 Task: In the Company 'caltech.edu', Create email and send with subject: 'We're Thrilled to Welcome You ', and with mail content 'Greetings,_x000D_
Introducing a visionary approach that will reshape the landscape of your industry. Join us and be part of the future of success!_x000D_
Kind Regards', attach the document: Terms_and_conditions.doc and insert image: visitingcard.jpg. Below Kind Regards, write Behance and insert the URL: www.behance.net. Mark checkbox to create task to follow up : In 2 weeks.  Enter or choose an email address of recipient's from company's contact and send.. Logged in from softage.1@softage.net
Action: Mouse moved to (93, 56)
Screenshot: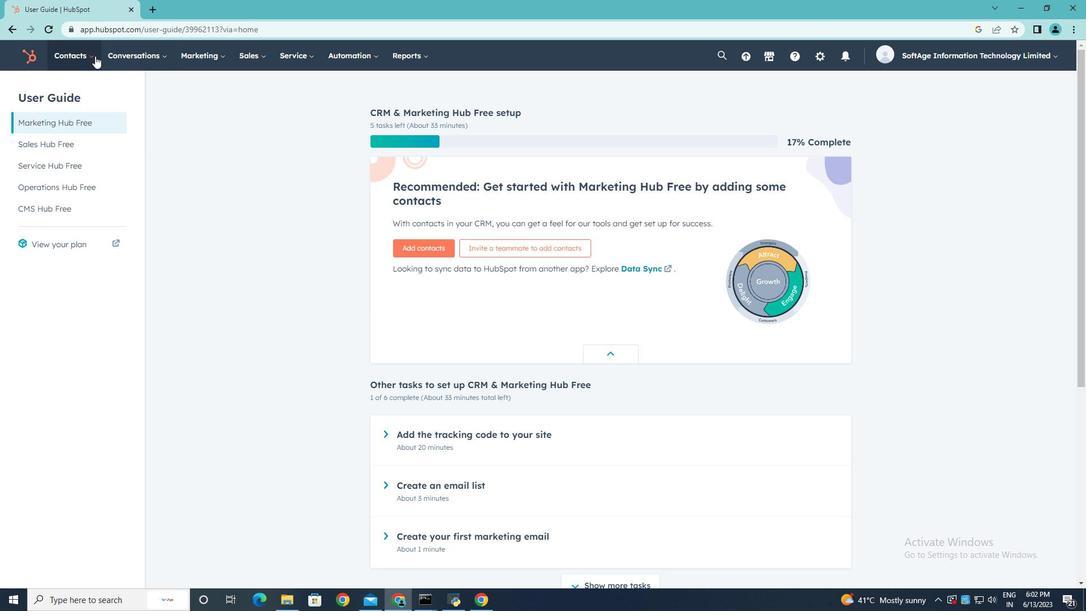 
Action: Mouse pressed left at (93, 56)
Screenshot: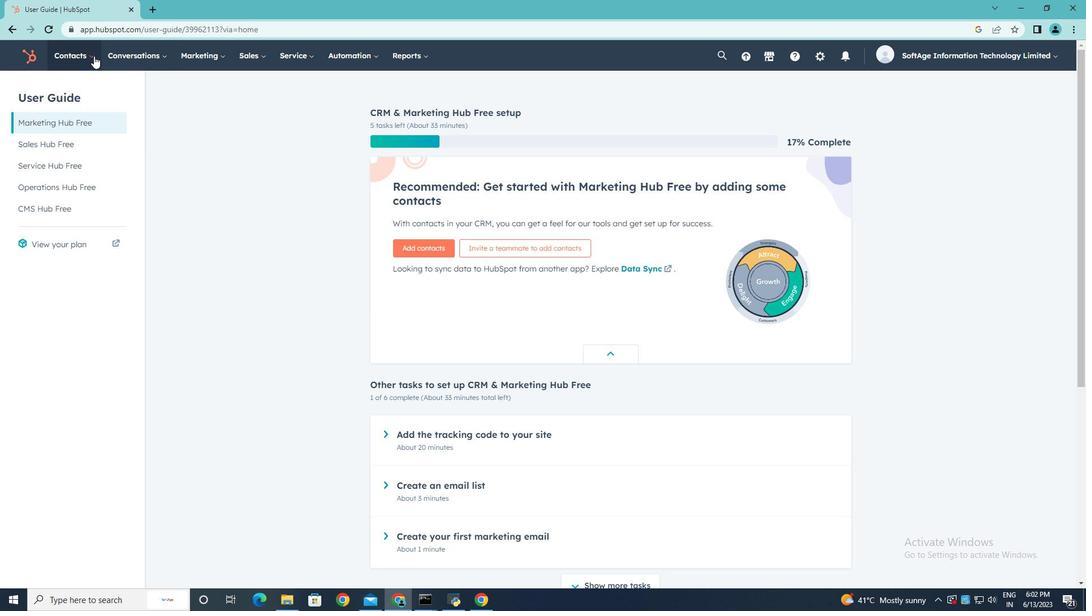 
Action: Mouse moved to (82, 110)
Screenshot: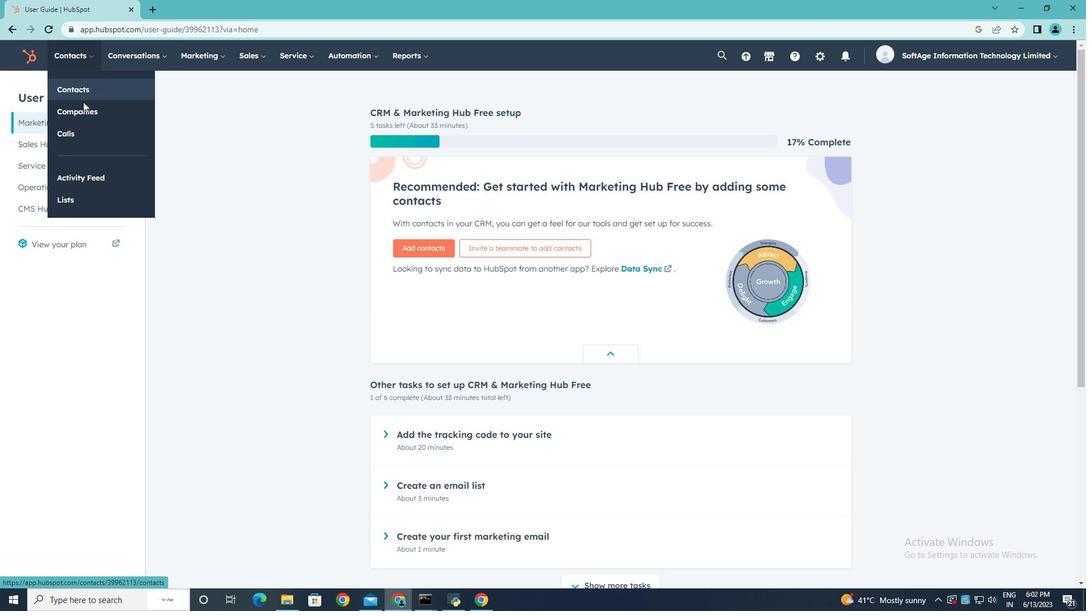 
Action: Mouse pressed left at (82, 110)
Screenshot: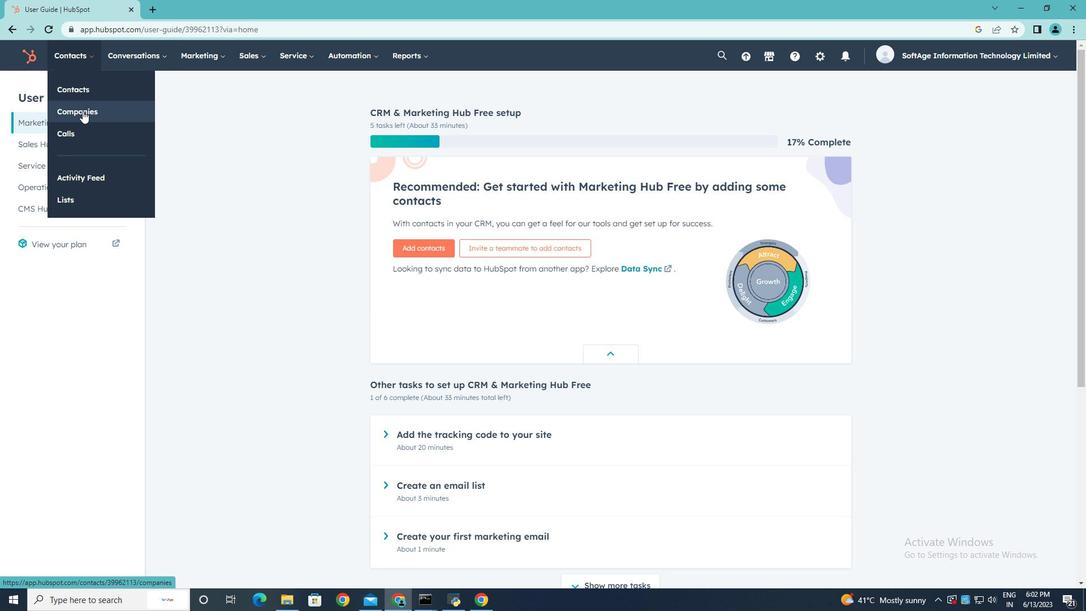 
Action: Mouse moved to (81, 186)
Screenshot: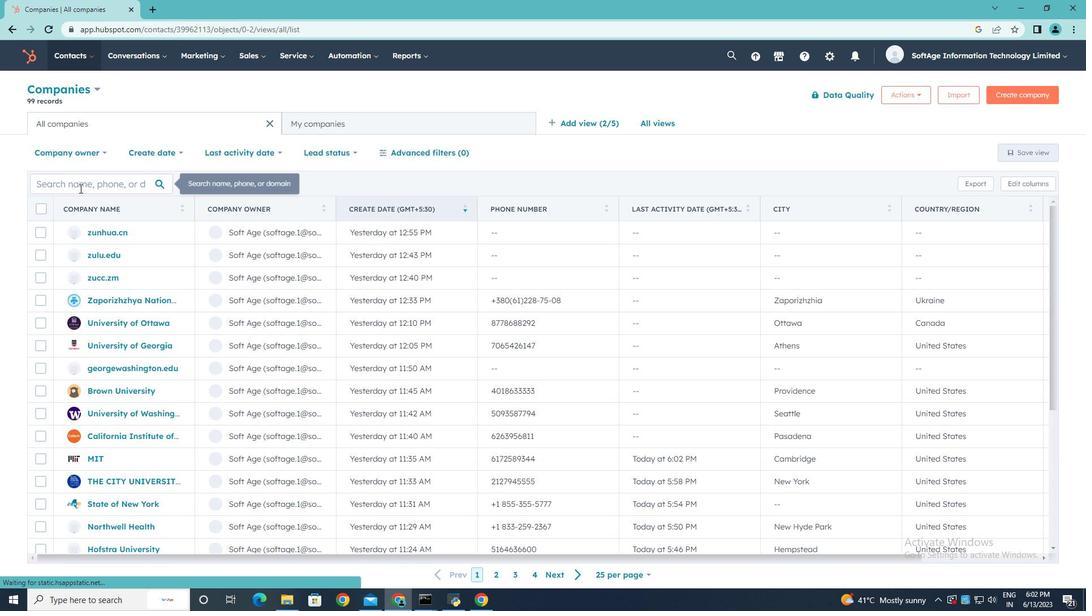 
Action: Mouse pressed left at (81, 186)
Screenshot: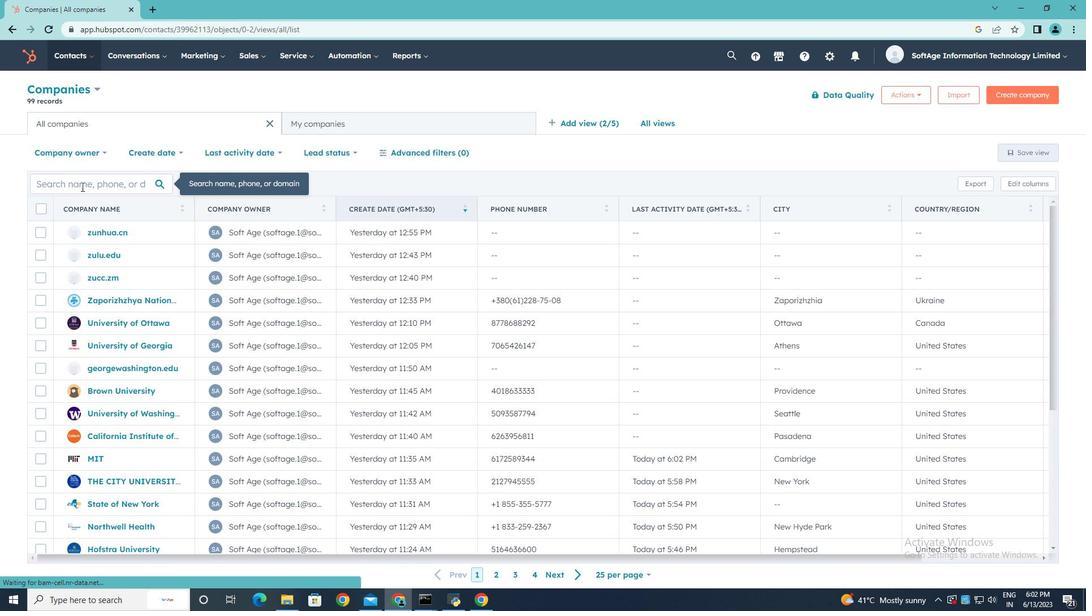 
Action: Key pressed <Key.shift><Key.shift><Key.shift><Key.shift><Key.shift><Key.shift><Key.shift><Key.shift>
Screenshot: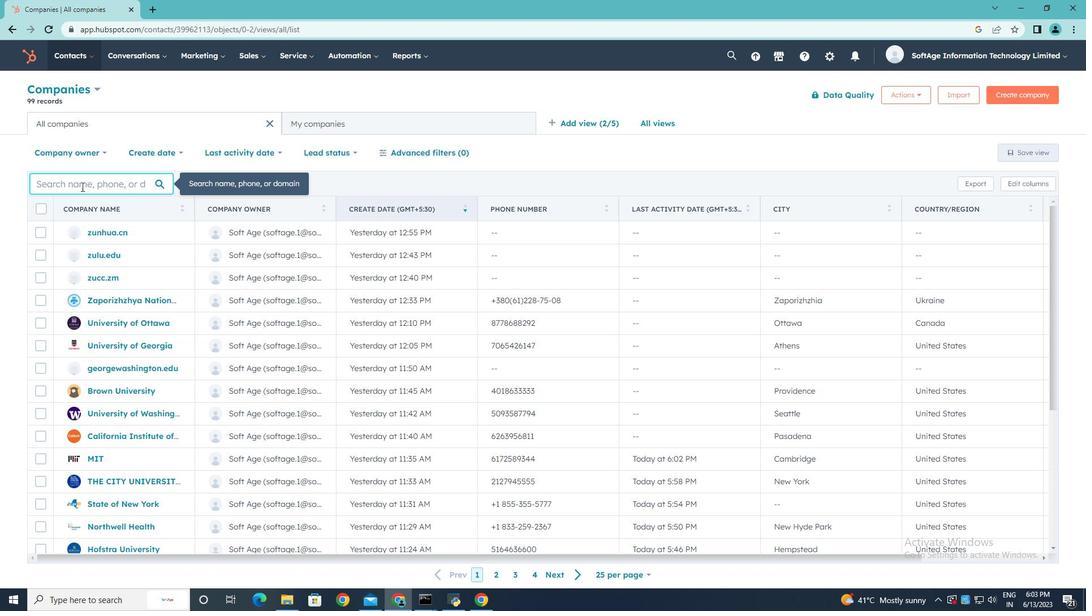 
Action: Mouse moved to (81, 186)
Screenshot: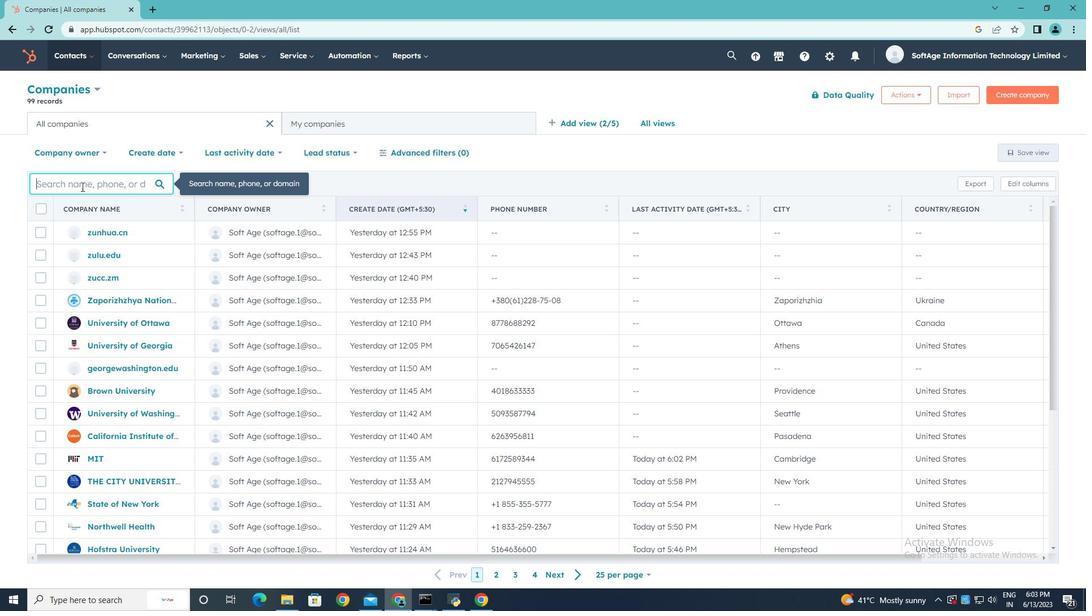 
Action: Key pressed caltech.edu
Screenshot: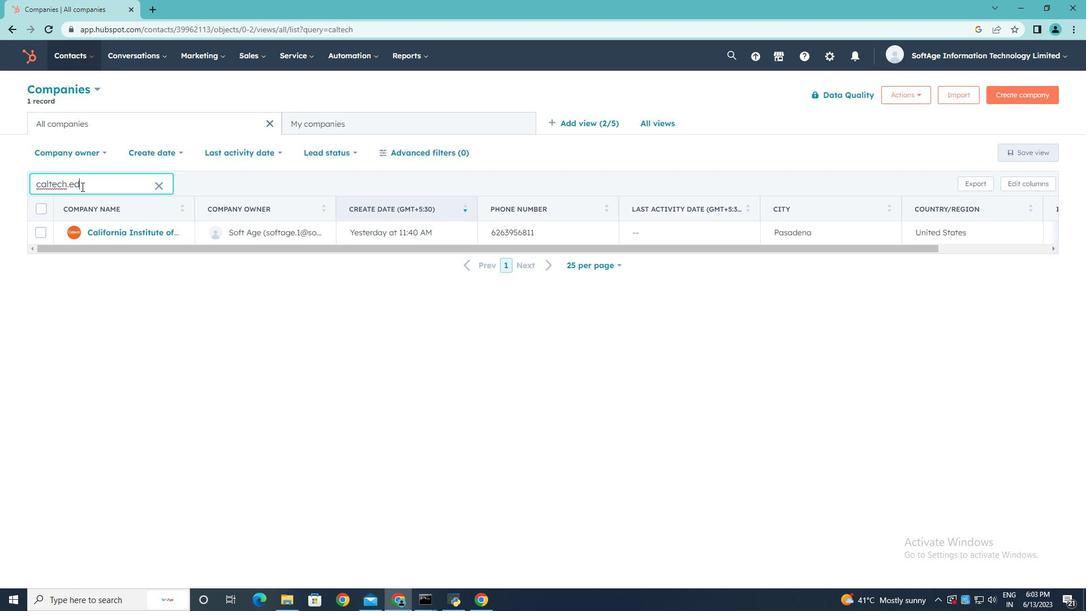 
Action: Mouse moved to (109, 229)
Screenshot: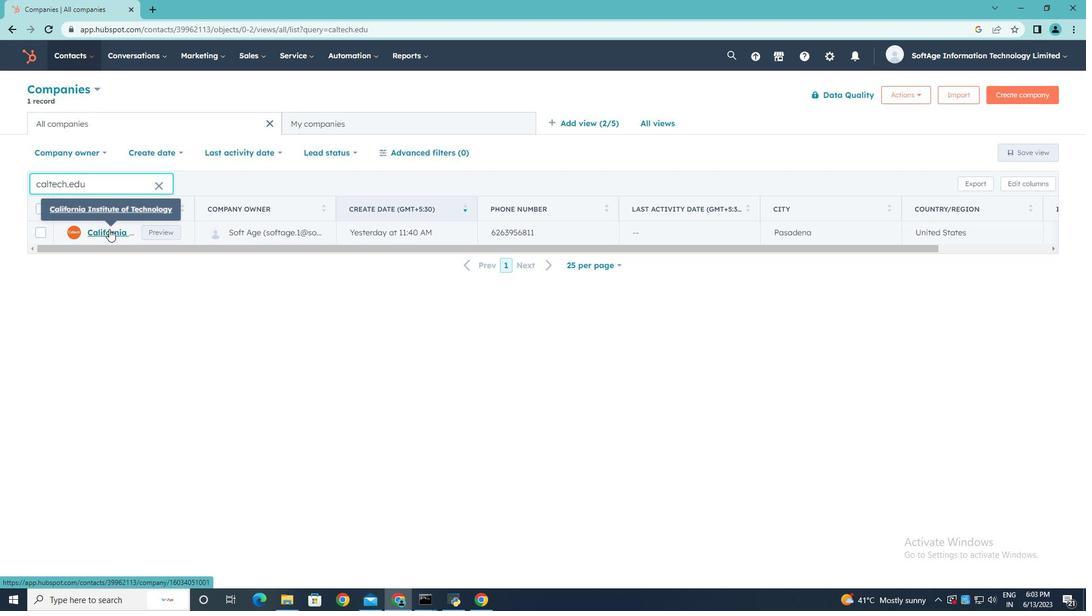 
Action: Mouse pressed left at (109, 229)
Screenshot: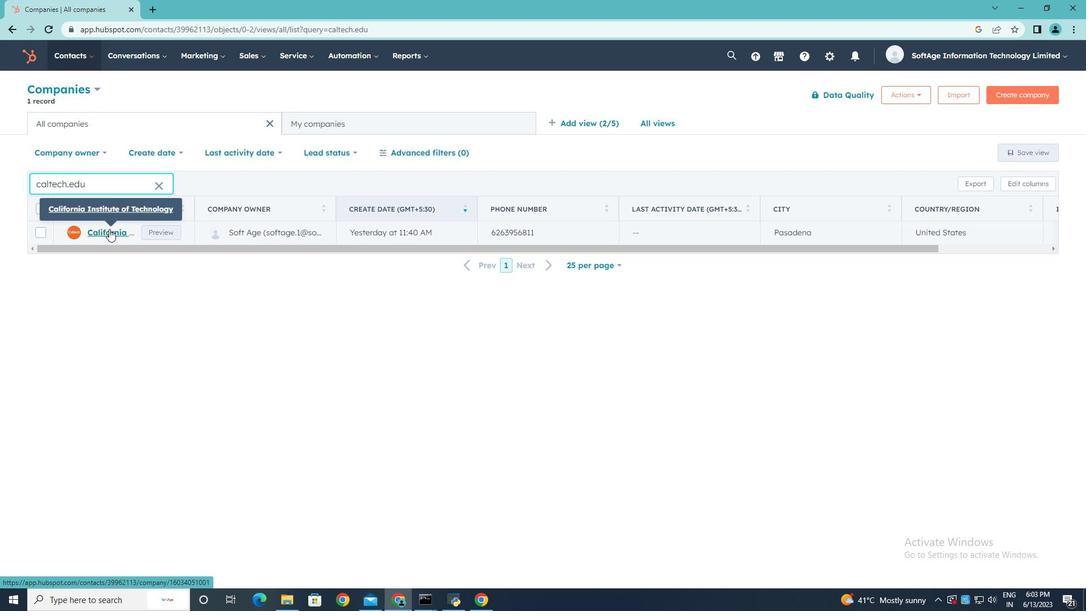 
Action: Mouse moved to (73, 195)
Screenshot: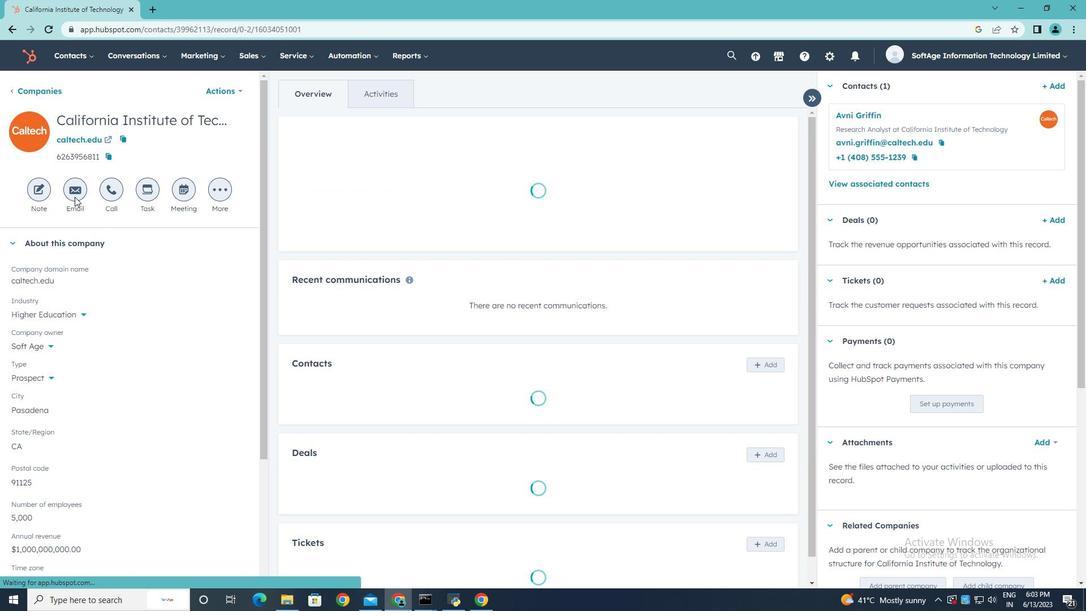 
Action: Mouse pressed left at (73, 195)
Screenshot: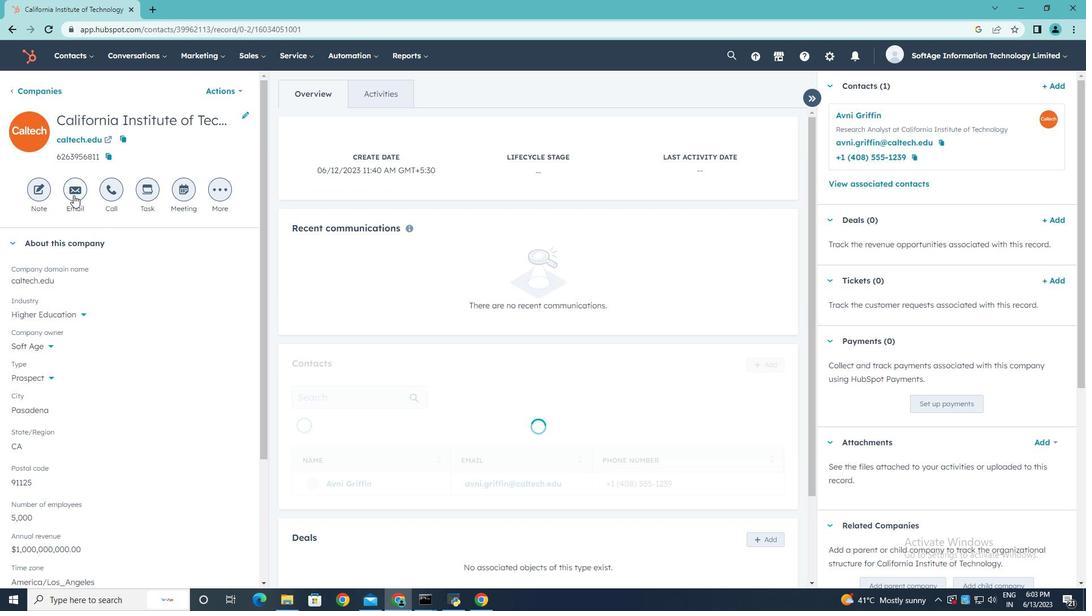 
Action: Mouse moved to (681, 380)
Screenshot: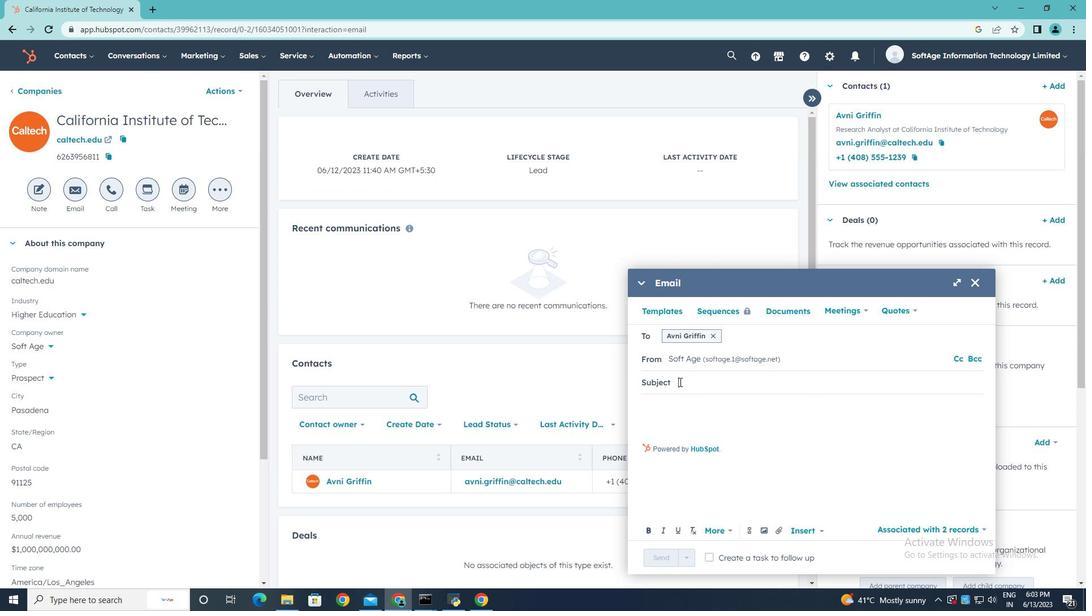 
Action: Mouse pressed left at (681, 380)
Screenshot: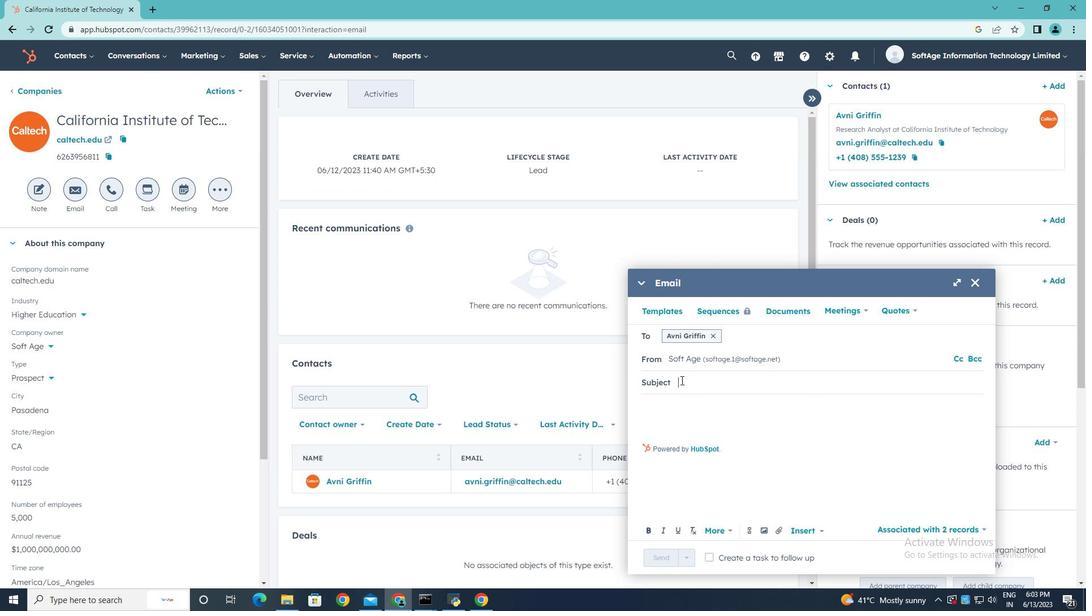 
Action: Key pressed <Key.shift>We'e<Key.backspace>re<Key.space><Key.shift>Thrilled<Key.space>to<Key.space><Key.shift>Welcome<Key.space><Key.shift><Key.shift><Key.shift>T<Key.backspace>You
Screenshot: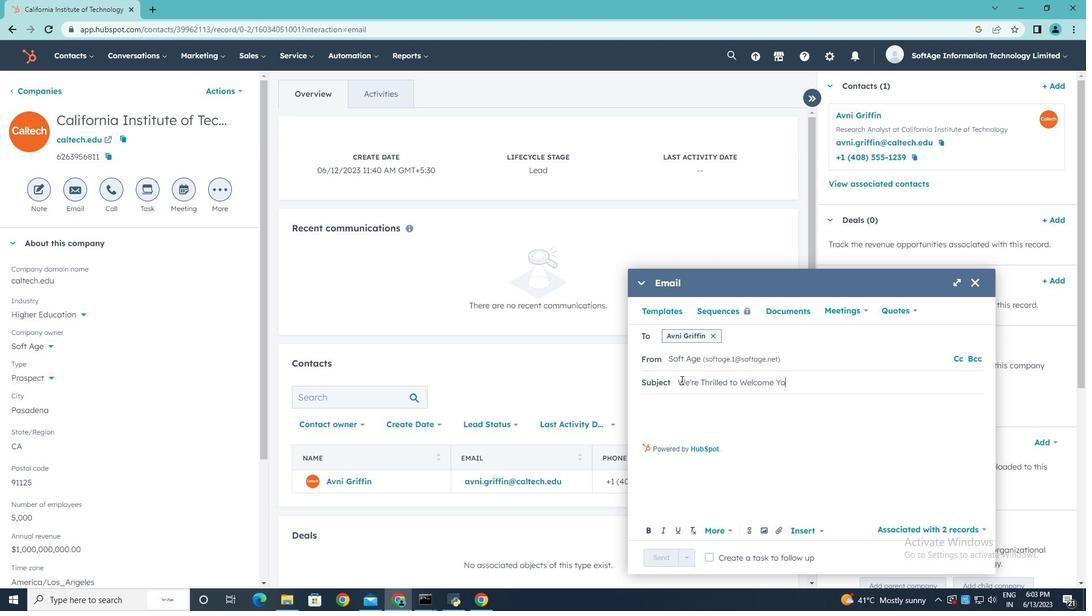 
Action: Mouse moved to (674, 401)
Screenshot: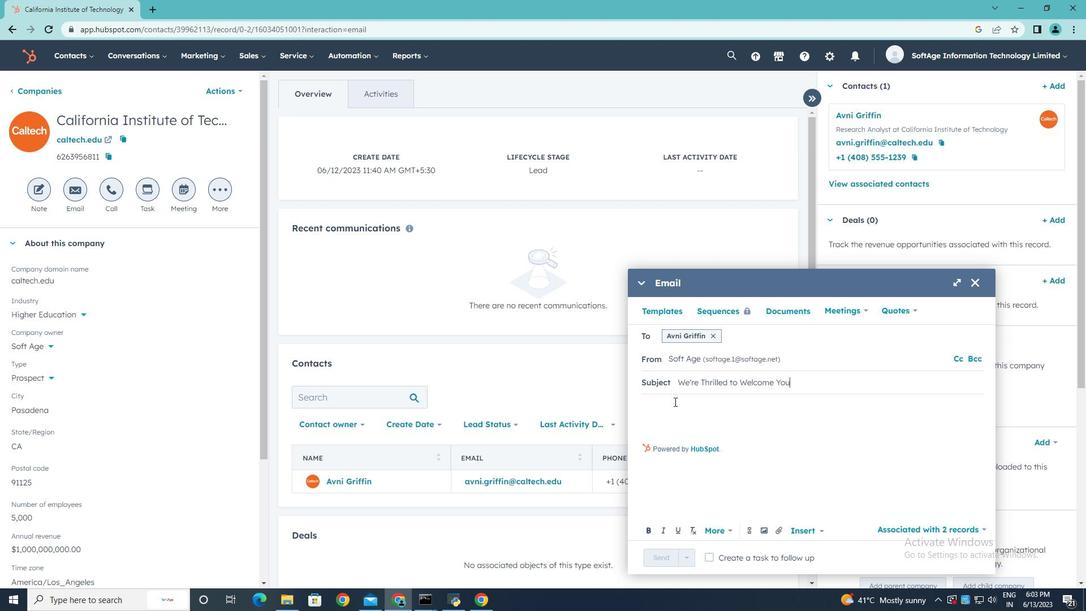 
Action: Mouse pressed left at (674, 401)
Screenshot: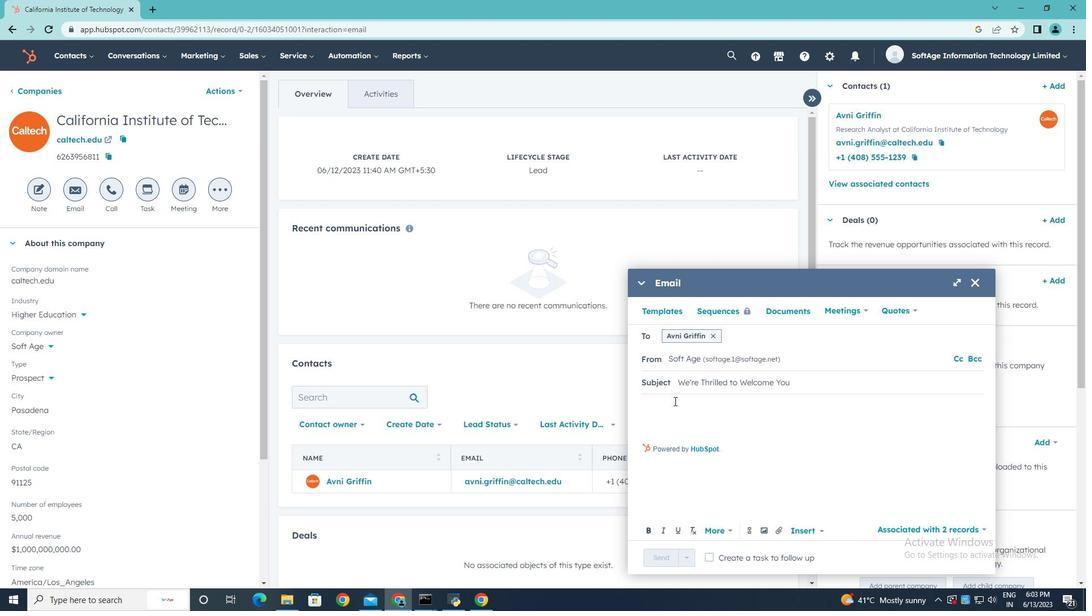 
Action: Key pressed <Key.shift><Key.shift><Key.shift><Key.shift><Key.shift>Introducing<Key.space>a<Key.space><Key.shift><Key.shift><Key.shift>visionary<Key.space>appo<Key.backspace>roach<Key.space>thayt<Key.backspace><Key.backspace>t<Key.space>will<Key.space>reshape<Key.space>the<Key.space>landscape<Key.space>of<Key.space>your<Key.space>industre<Key.backspace><Key.backspace>ry.<Key.space><Key.shift><Key.shift><Key.shift><Key.shift>Join<Key.space>us<Key.space>and<Key.space>be<Key.space>part<Key.space>of<Key.space>the<Key.space>future<Key.space>of<Key.space>success<Key.shift>!
Screenshot: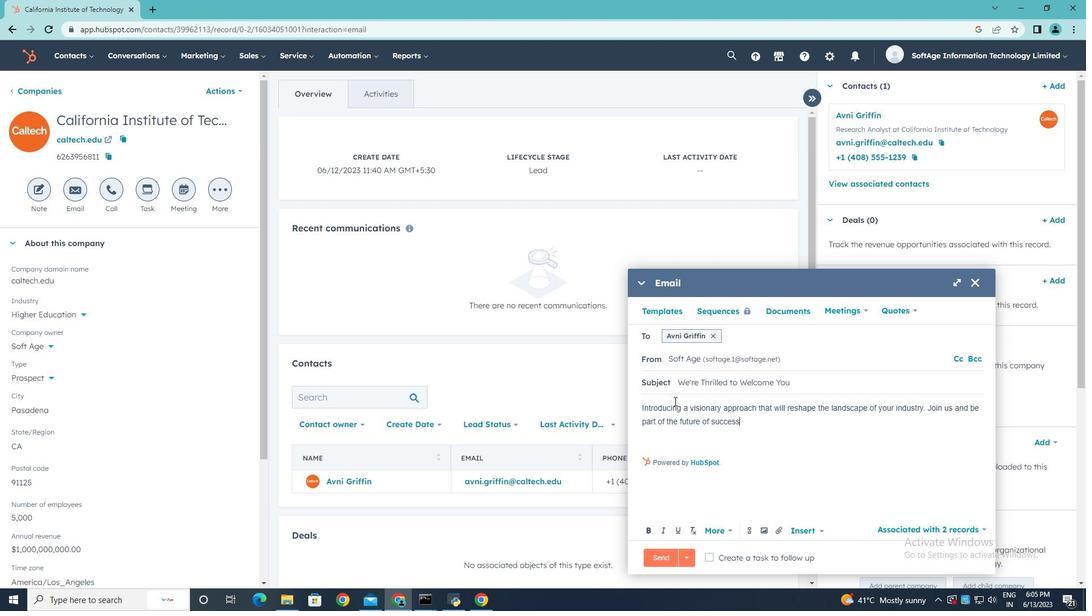 
Action: Mouse moved to (659, 435)
Screenshot: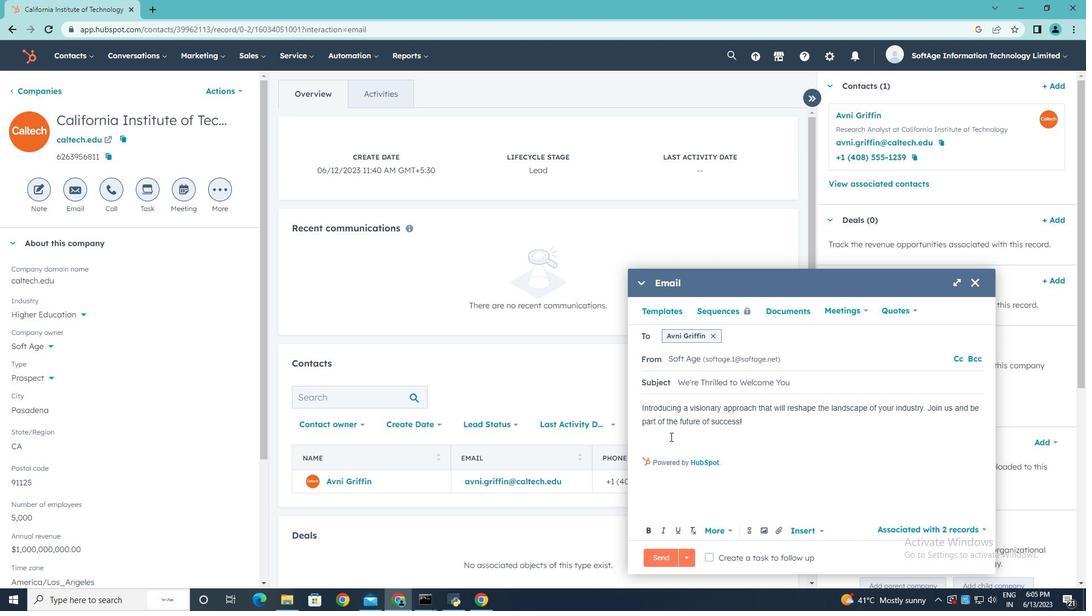 
Action: Mouse pressed left at (659, 435)
Screenshot: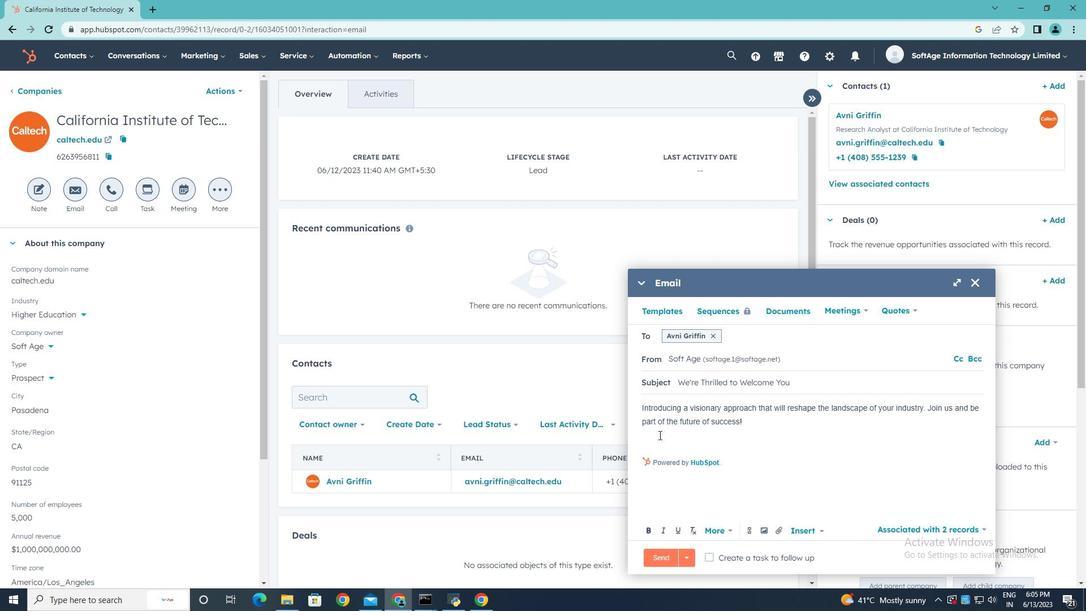 
Action: Key pressed <Key.enter><Key.shift>Kind<Key.space><Key.shift>Regards,
Screenshot: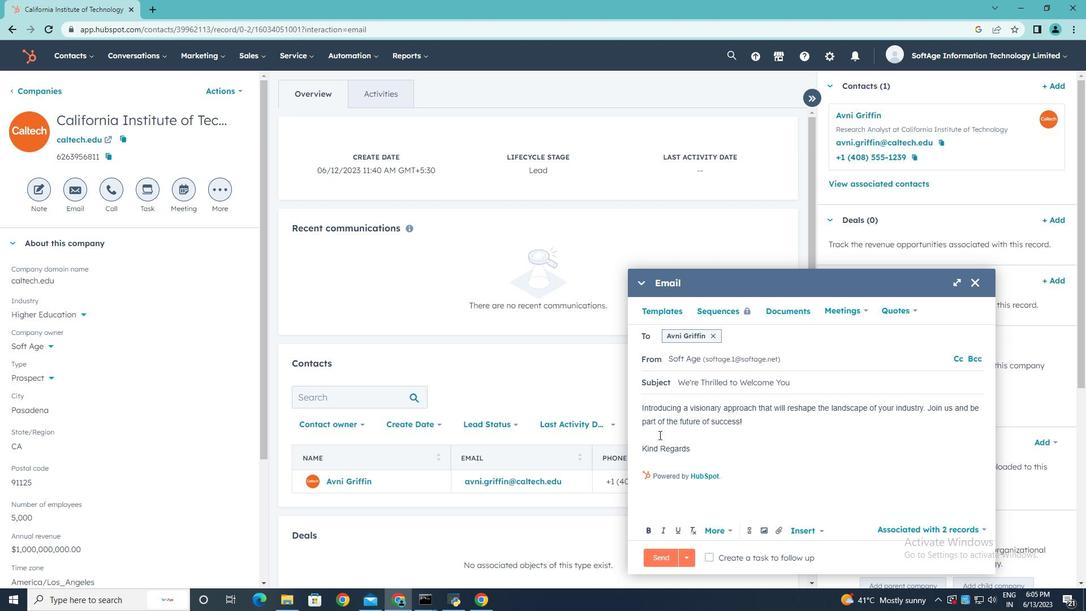 
Action: Mouse moved to (780, 534)
Screenshot: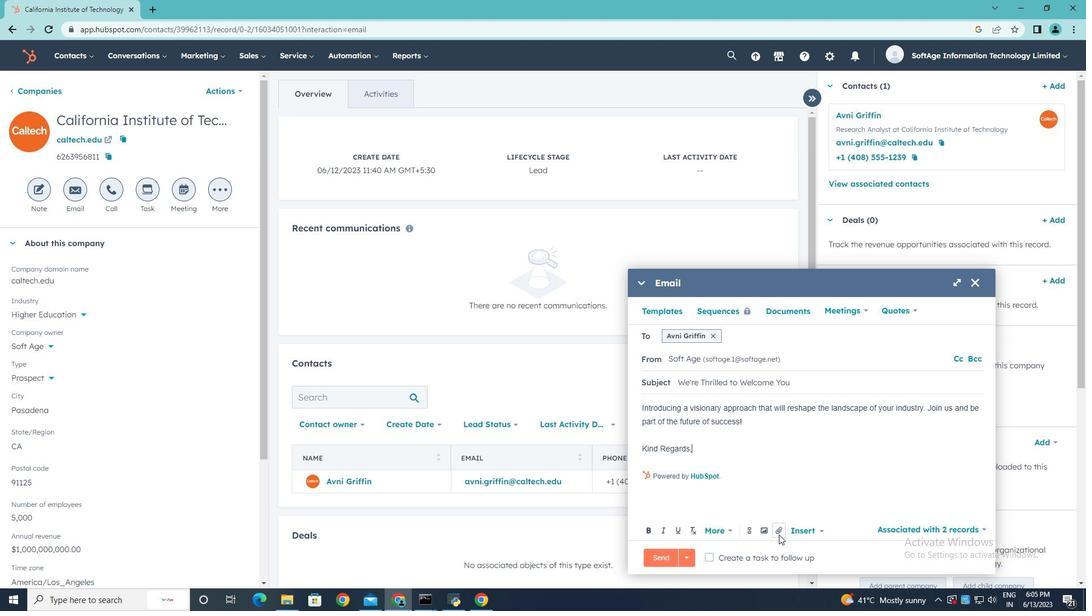 
Action: Mouse pressed left at (780, 534)
Screenshot: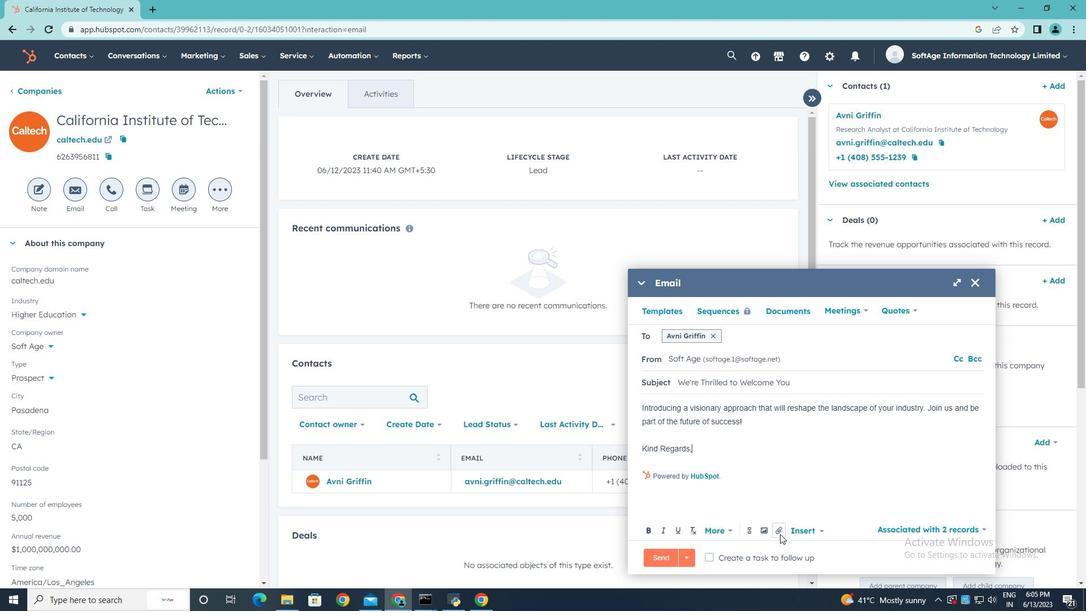
Action: Mouse moved to (807, 503)
Screenshot: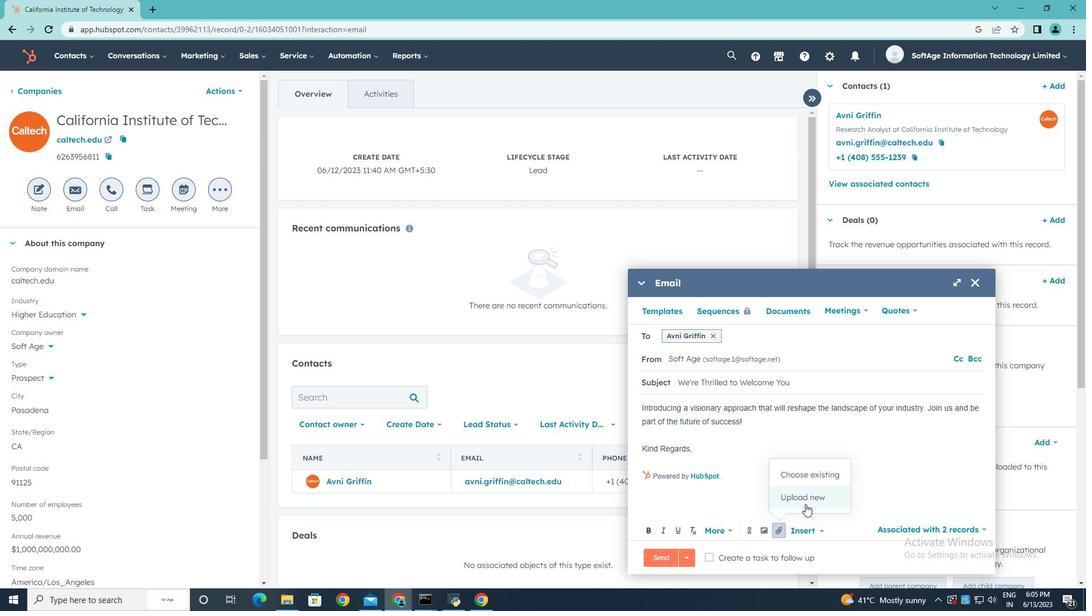 
Action: Mouse pressed left at (807, 503)
Screenshot: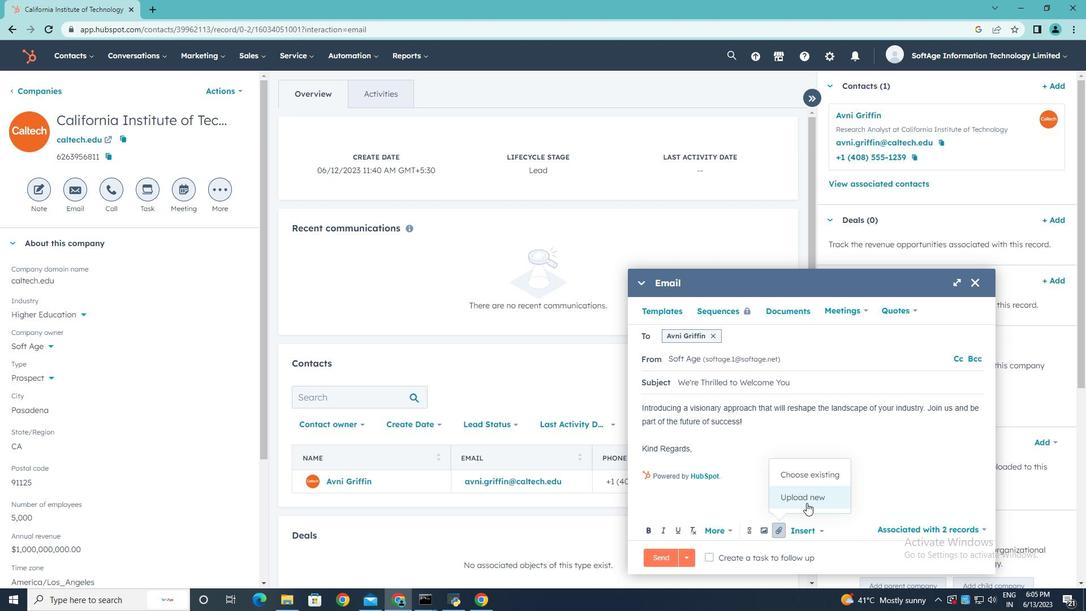 
Action: Mouse moved to (214, 112)
Screenshot: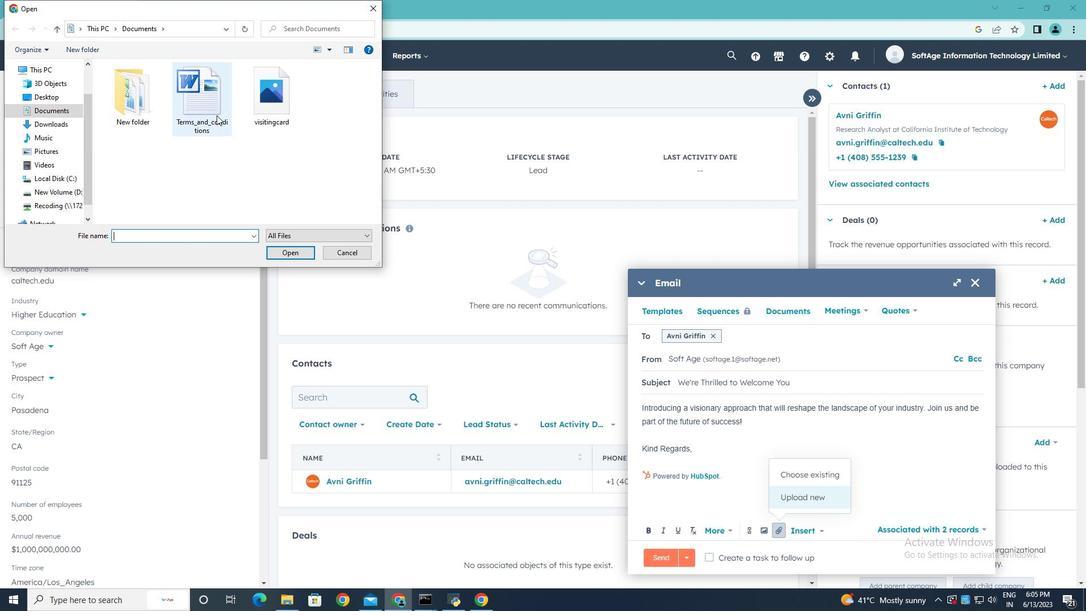 
Action: Mouse pressed left at (214, 112)
Screenshot: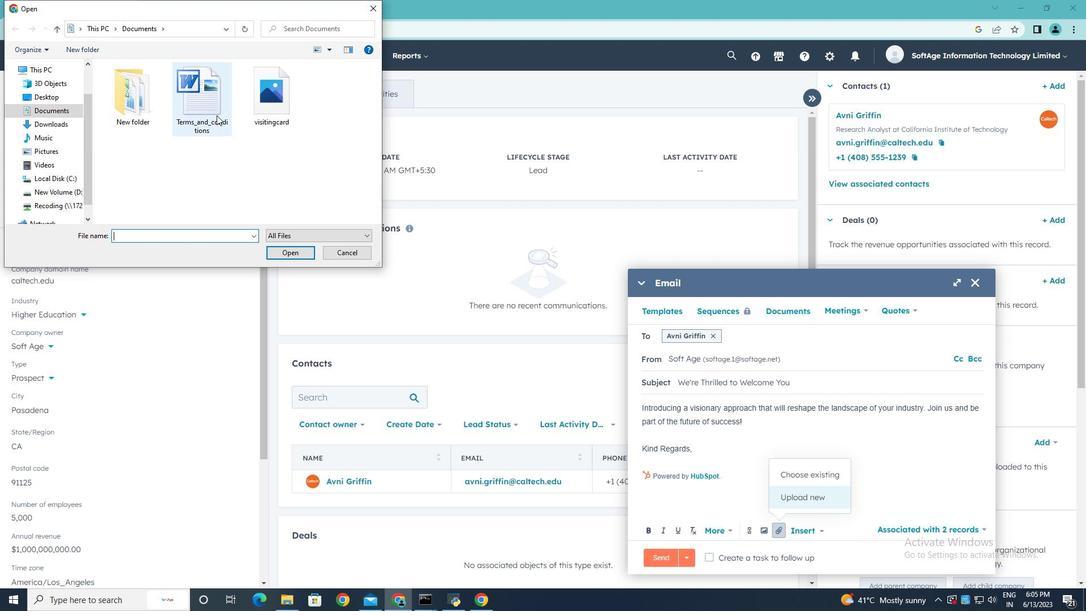 
Action: Mouse moved to (285, 254)
Screenshot: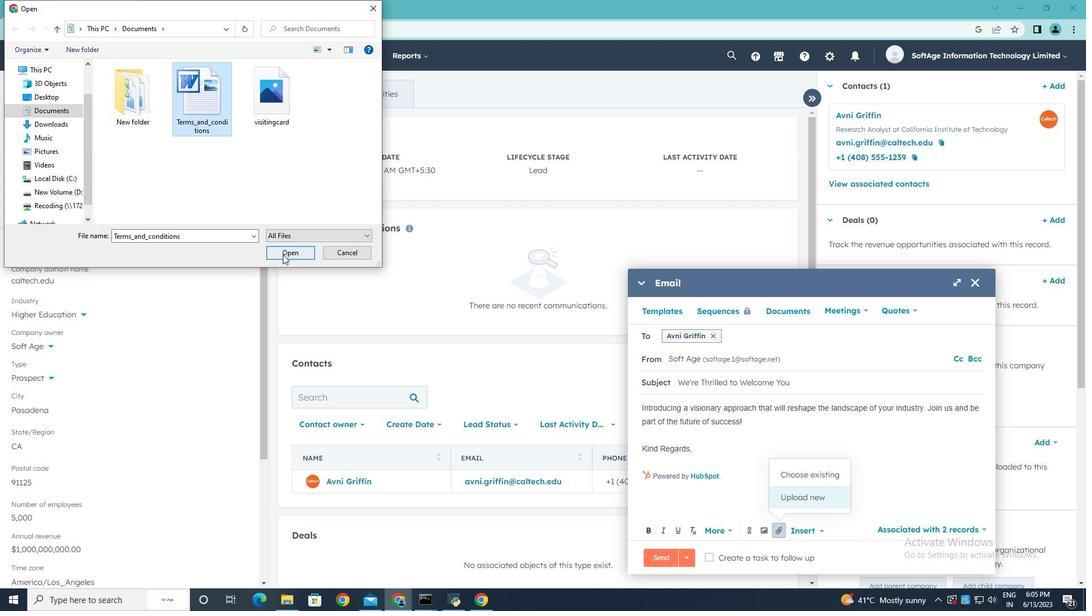 
Action: Mouse pressed left at (285, 254)
Screenshot: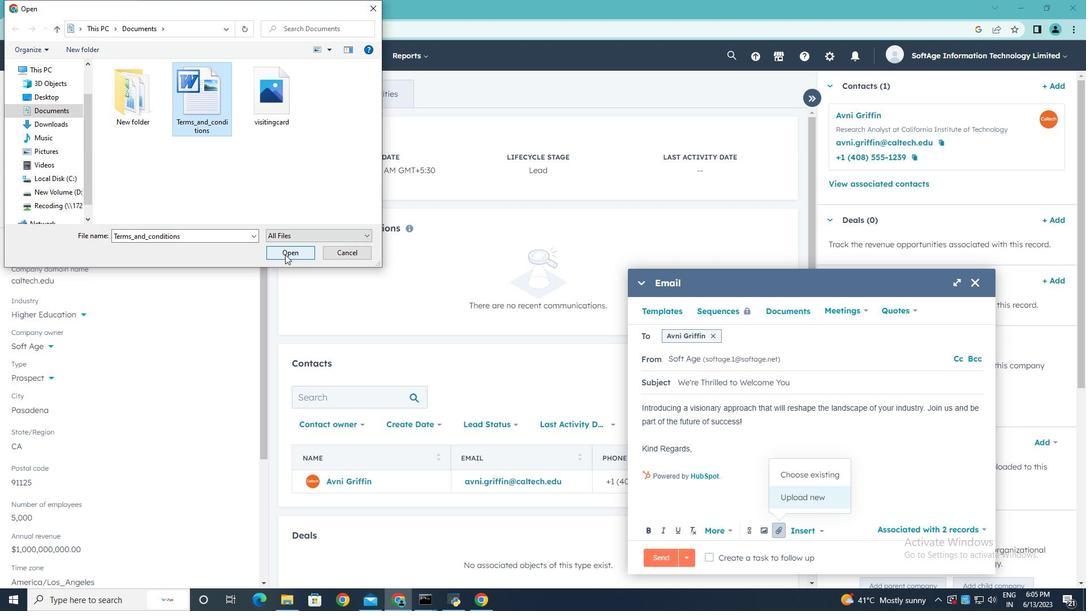 
Action: Mouse moved to (782, 502)
Screenshot: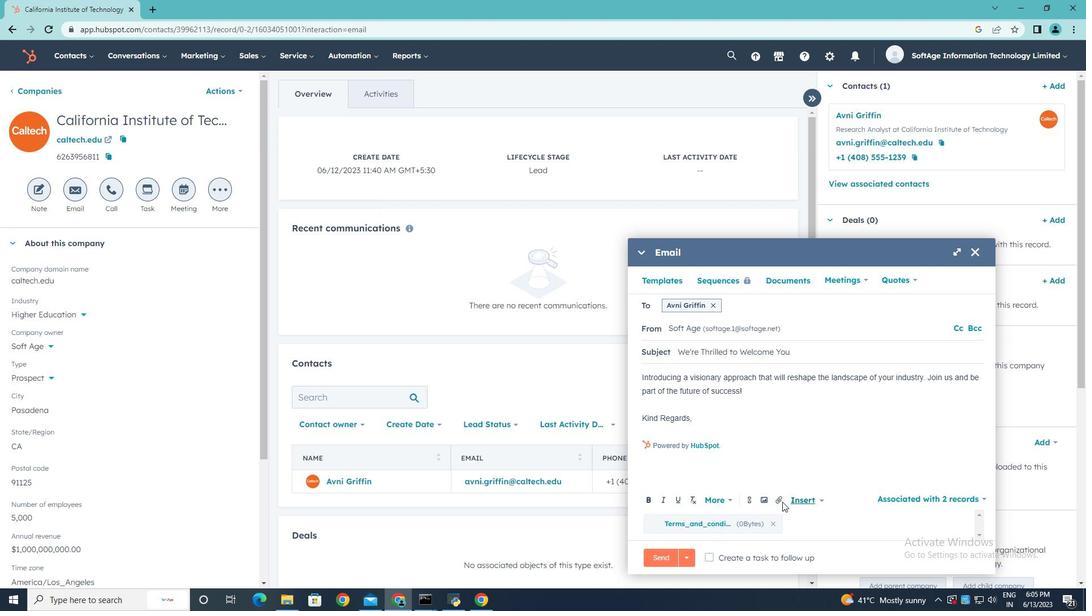 
Action: Mouse pressed left at (782, 502)
Screenshot: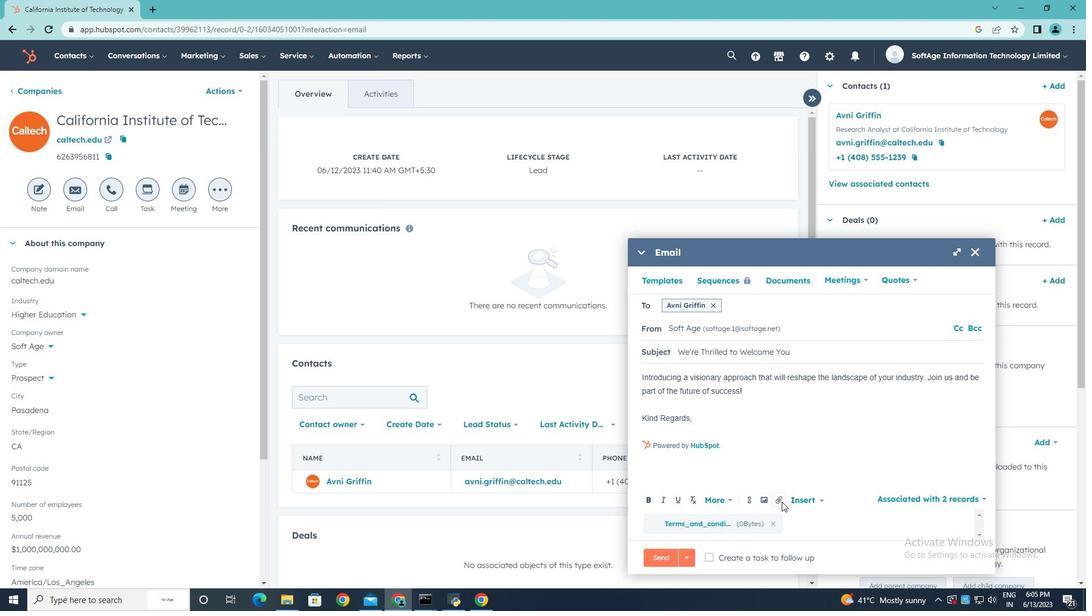 
Action: Mouse moved to (805, 468)
Screenshot: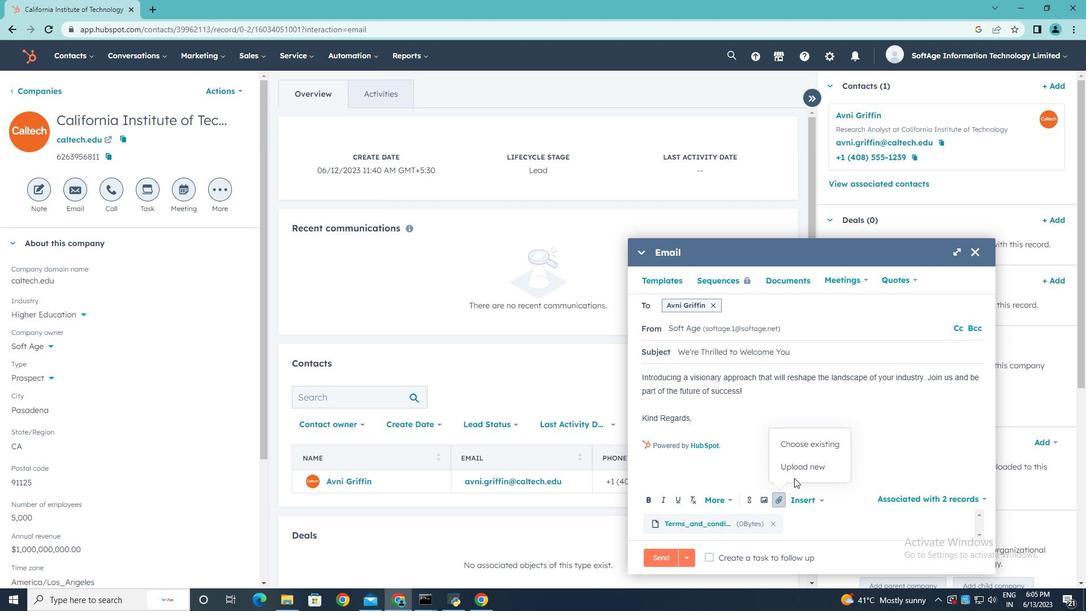 
Action: Mouse pressed left at (805, 468)
Screenshot: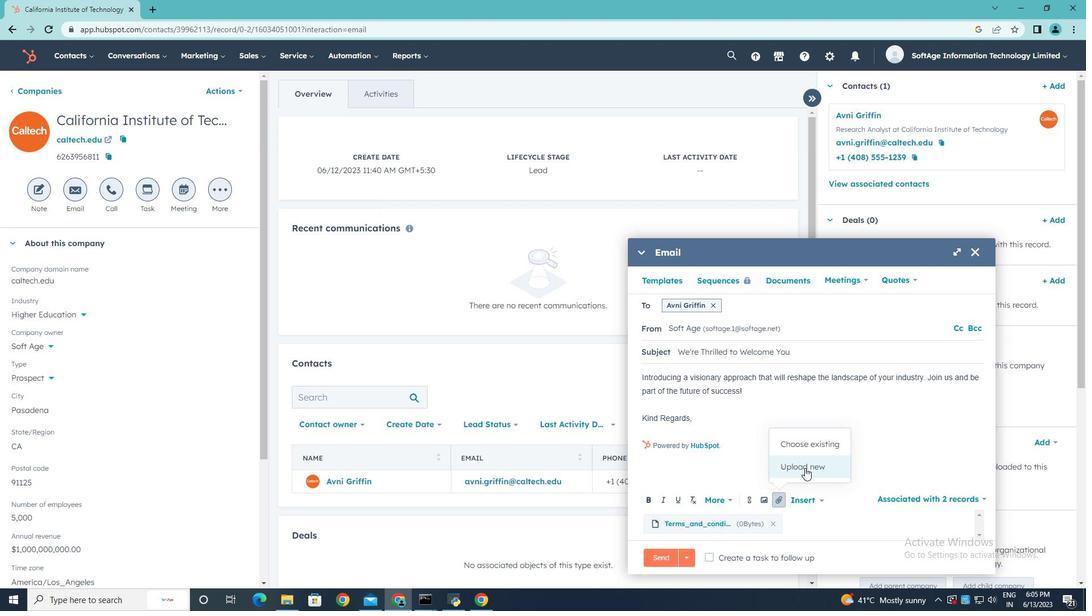 
Action: Mouse moved to (272, 112)
Screenshot: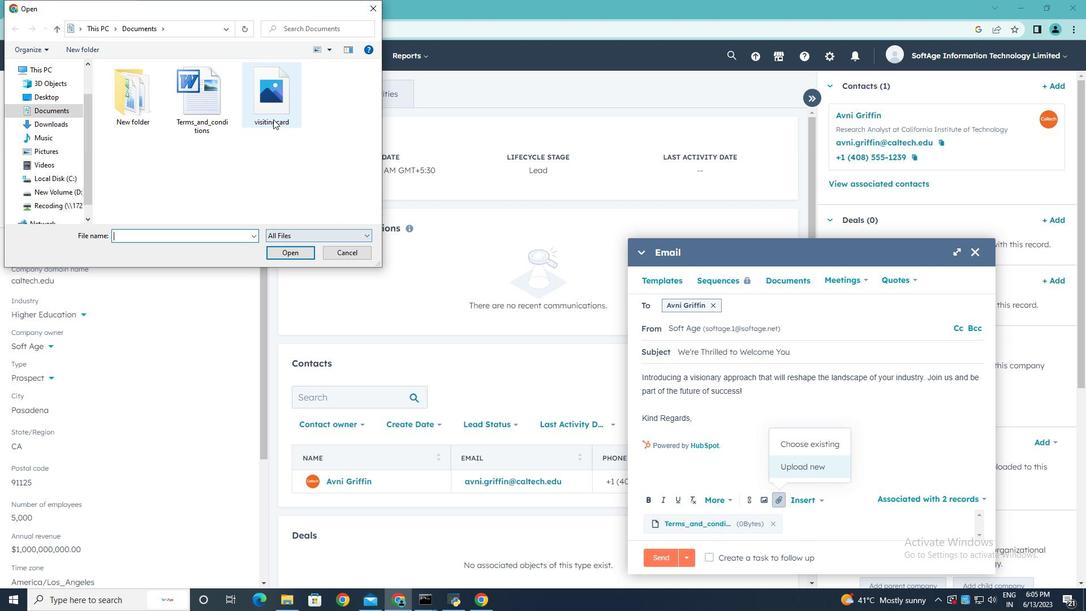 
Action: Mouse pressed left at (272, 112)
Screenshot: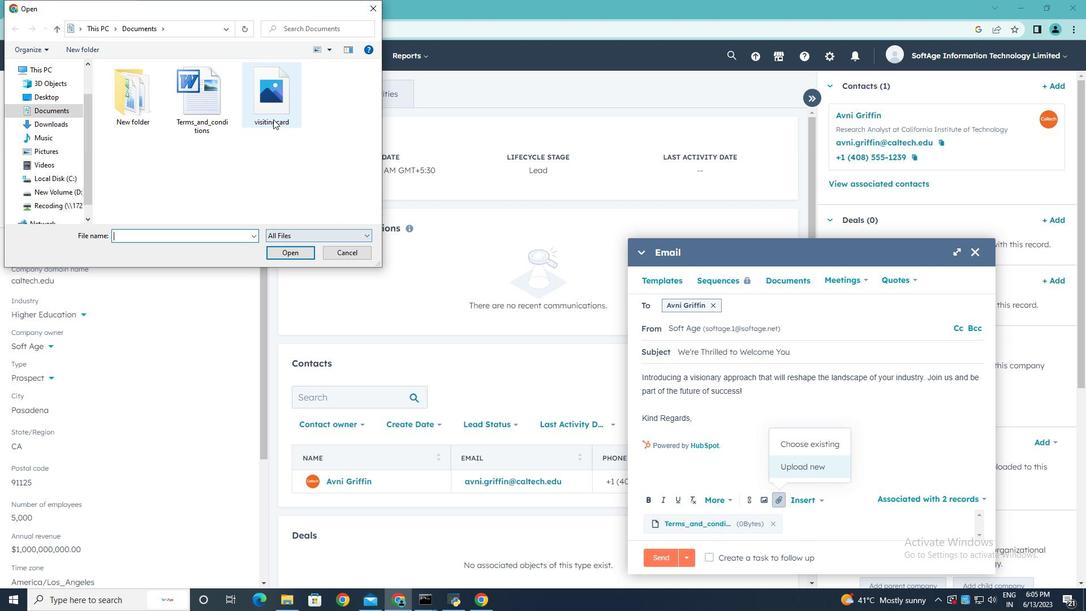 
Action: Mouse moved to (302, 256)
Screenshot: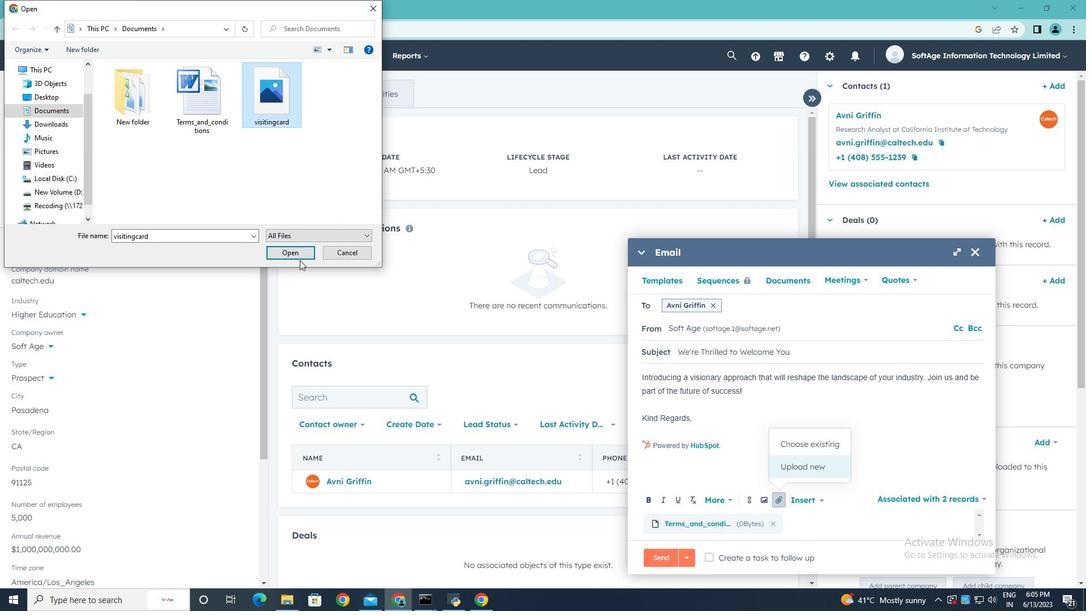 
Action: Mouse pressed left at (302, 256)
Screenshot: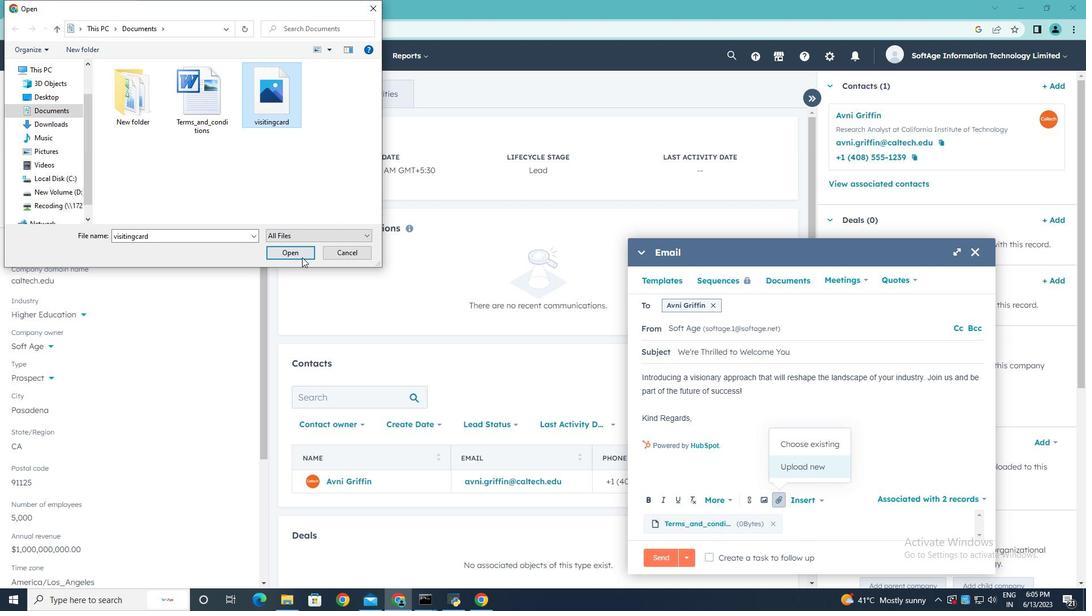 
Action: Mouse moved to (695, 417)
Screenshot: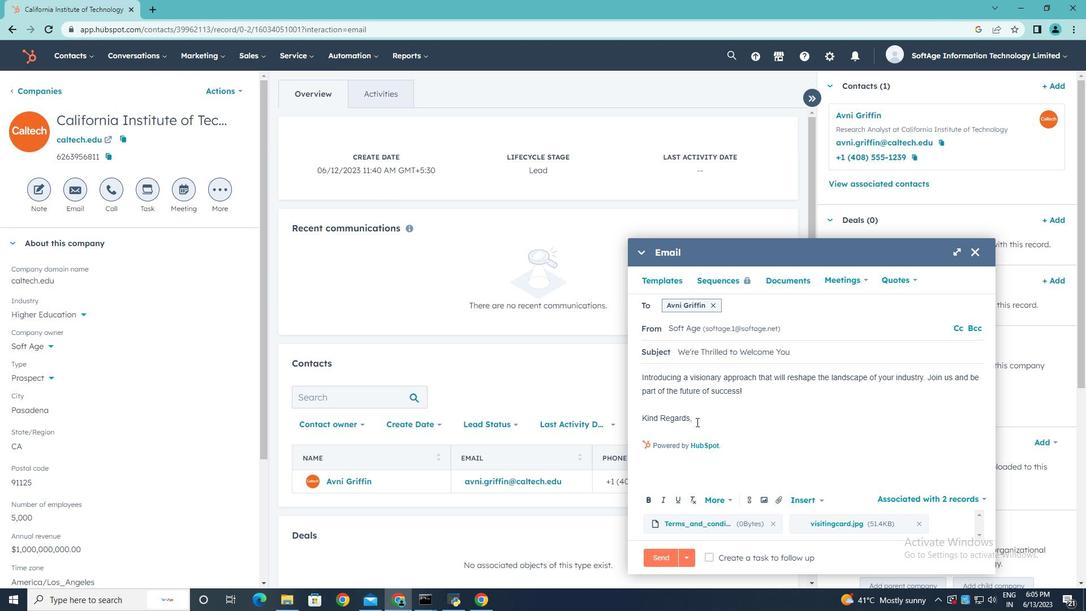 
Action: Mouse pressed left at (695, 417)
Screenshot: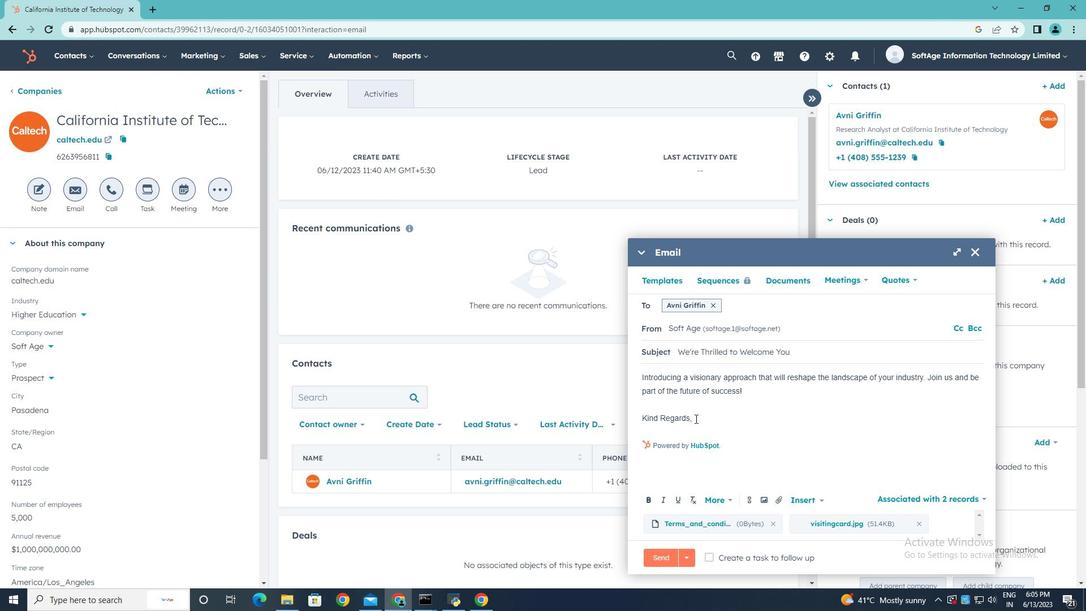 
Action: Key pressed <Key.enter>
Screenshot: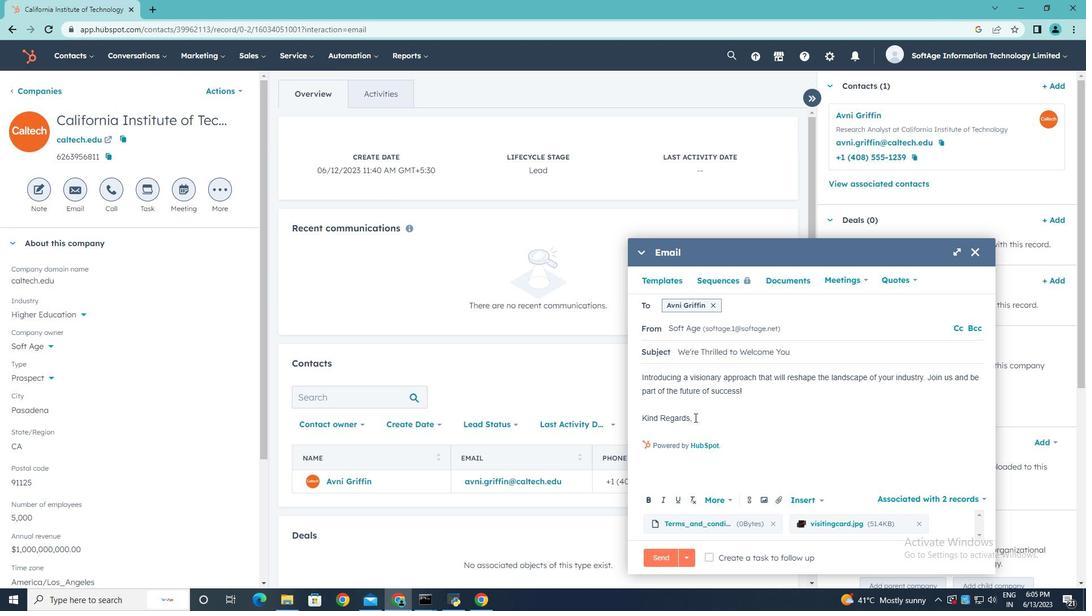 
Action: Mouse moved to (750, 503)
Screenshot: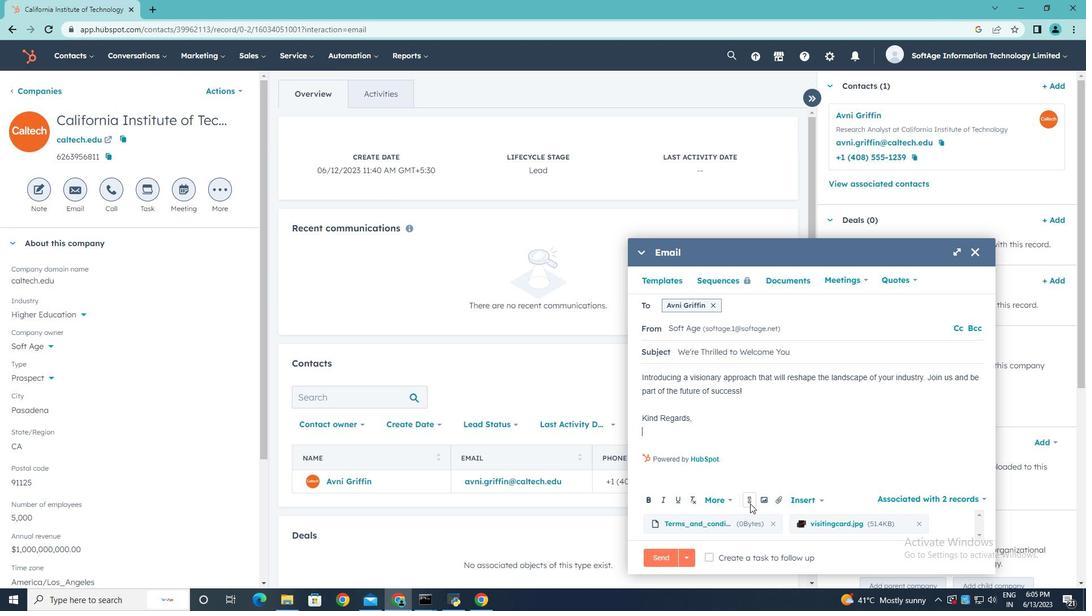 
Action: Mouse pressed left at (750, 503)
Screenshot: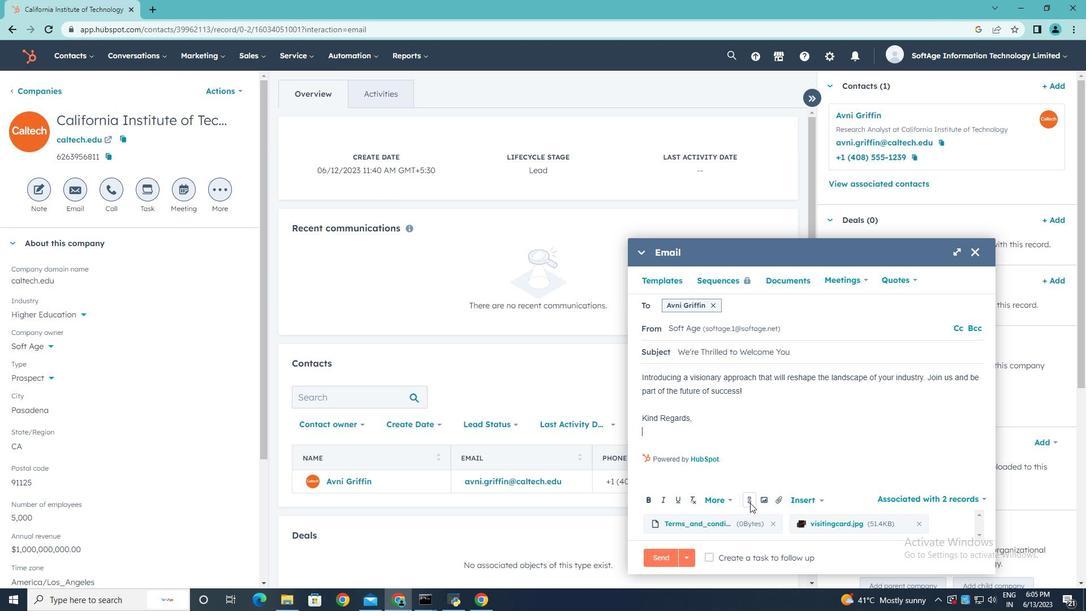 
Action: Mouse moved to (777, 379)
Screenshot: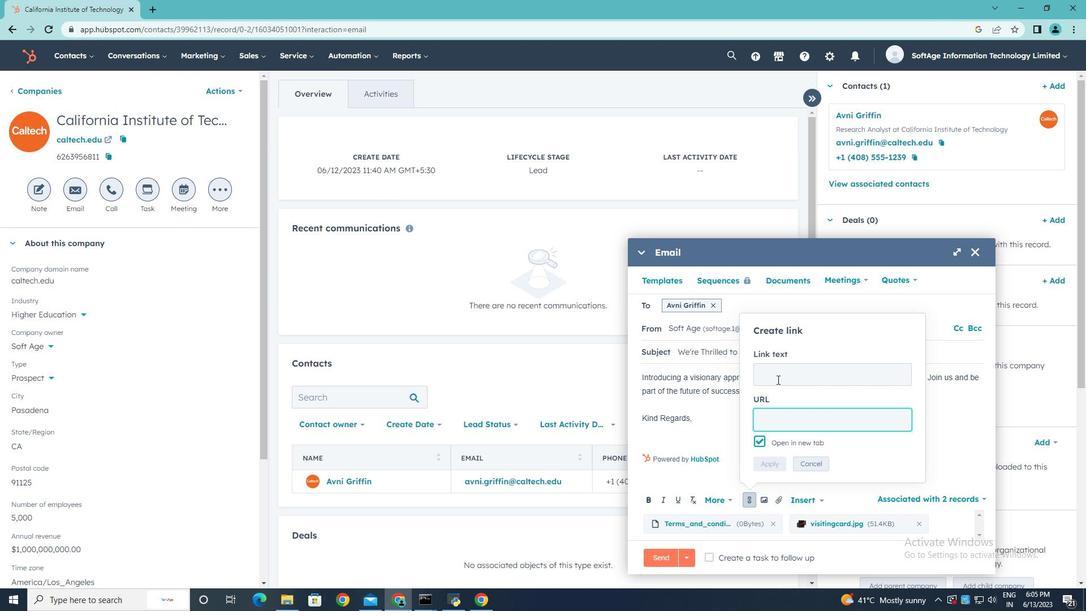 
Action: Mouse pressed left at (777, 379)
Screenshot: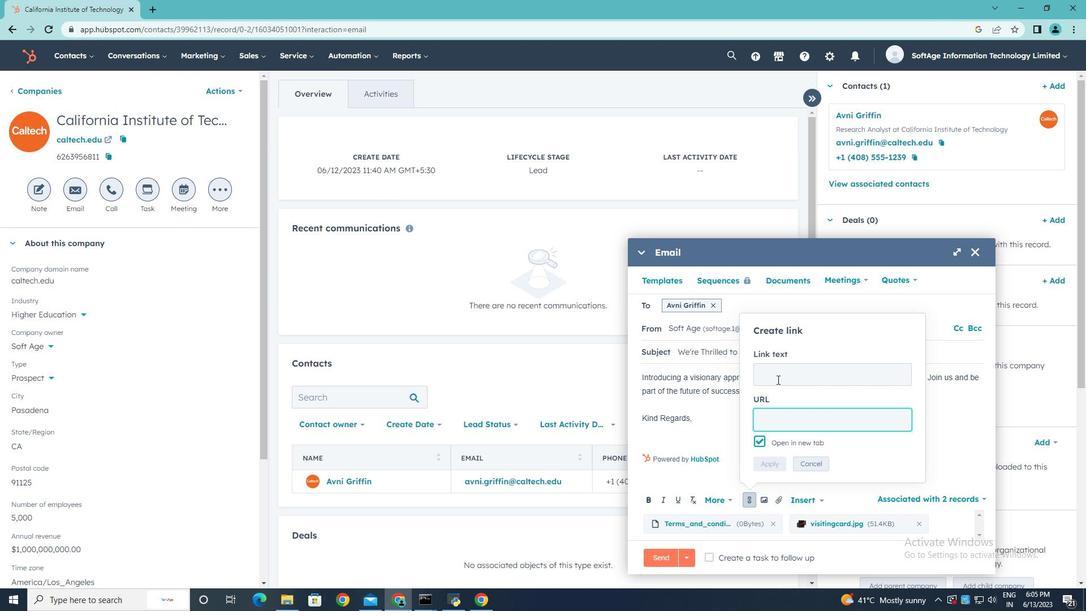 
Action: Key pressed <Key.shift>Behance
Screenshot: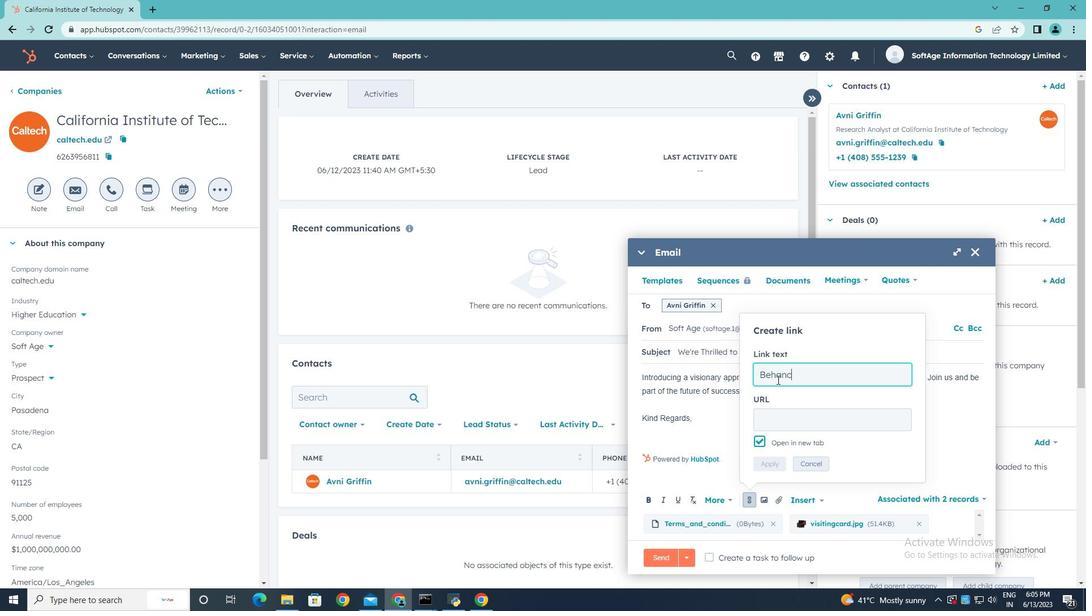 
Action: Mouse moved to (776, 417)
Screenshot: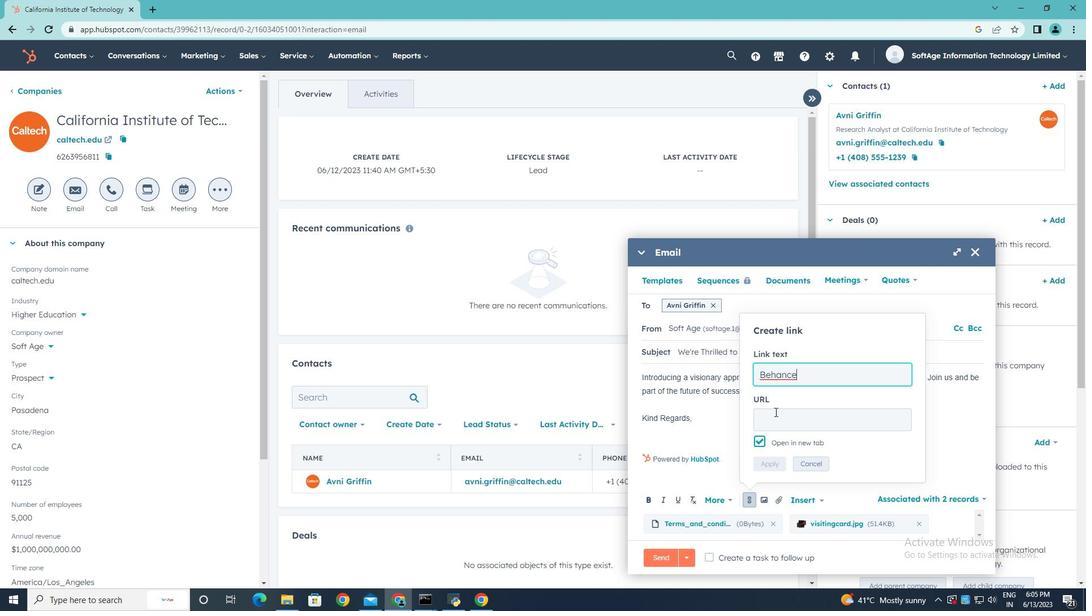 
Action: Mouse pressed left at (776, 417)
Screenshot: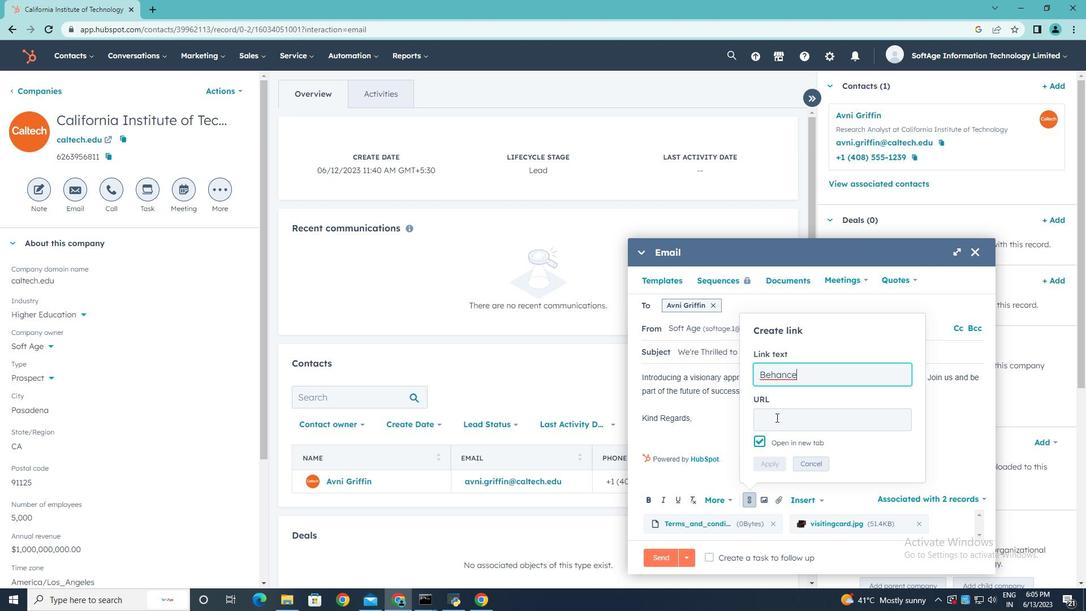 
Action: Key pressed www.behance.c<Key.backspace>net
Screenshot: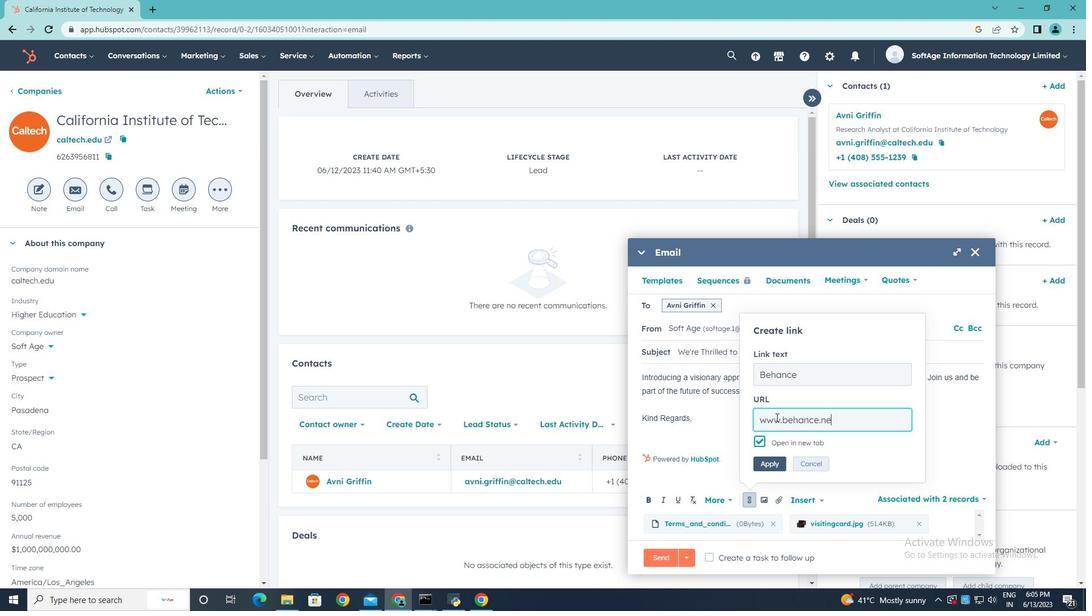 
Action: Mouse moved to (767, 466)
Screenshot: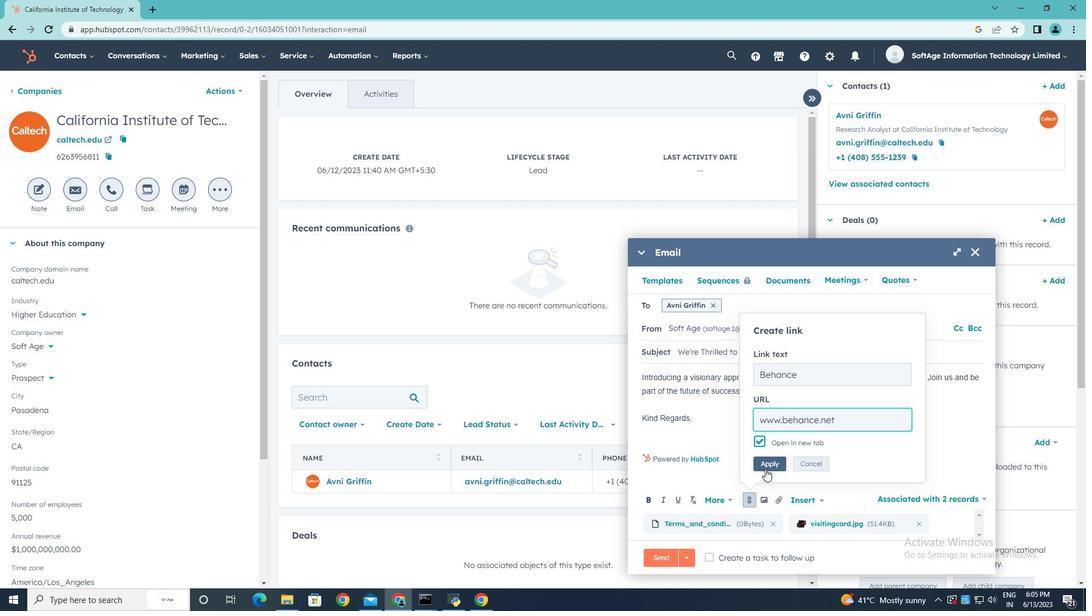 
Action: Mouse pressed left at (767, 466)
Screenshot: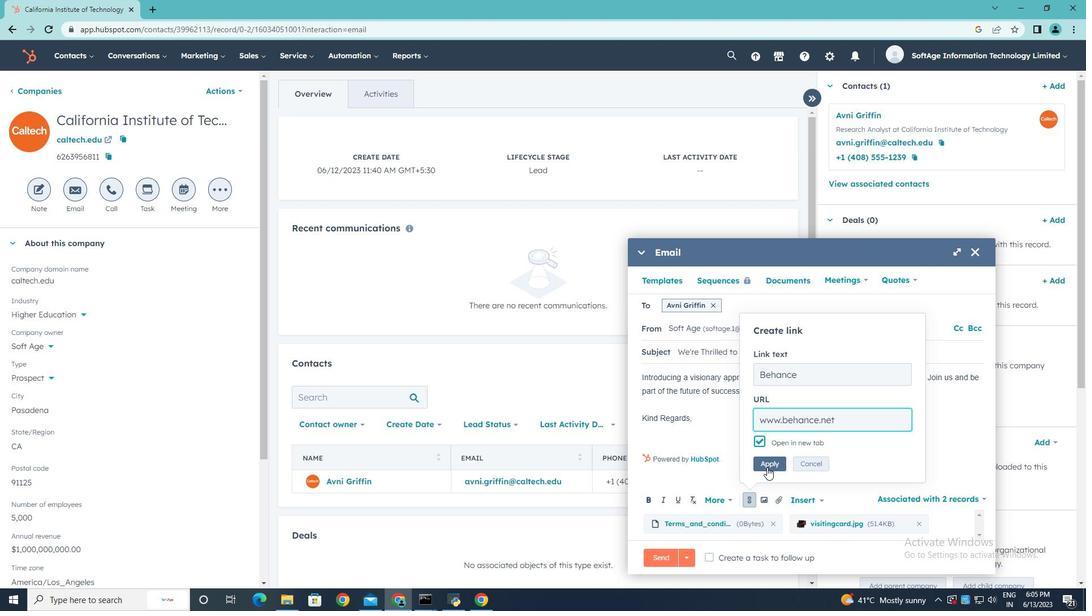
Action: Mouse moved to (712, 559)
Screenshot: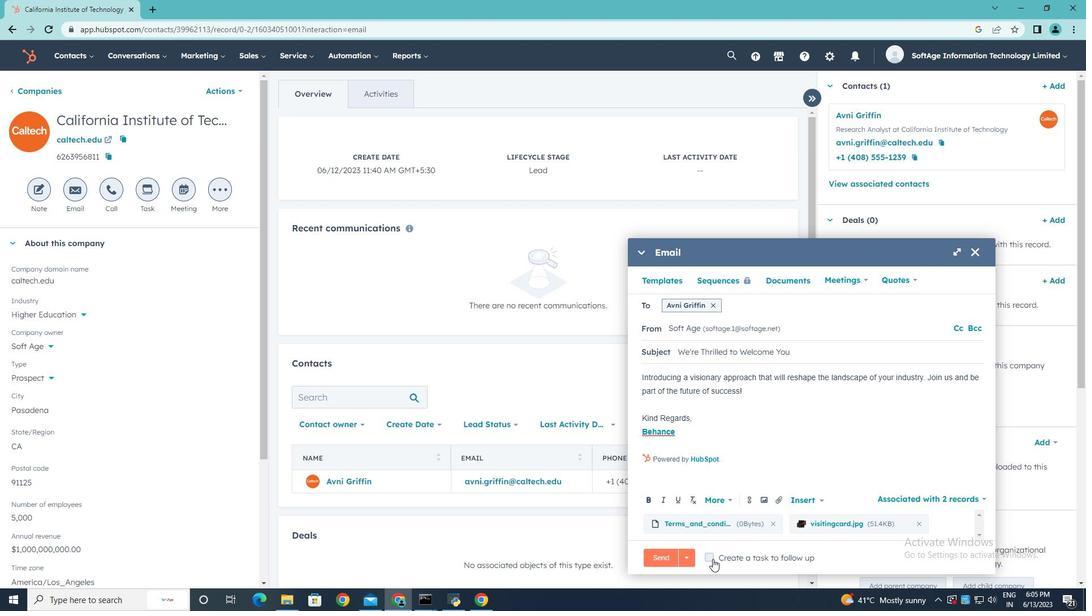 
Action: Mouse pressed left at (712, 559)
Screenshot: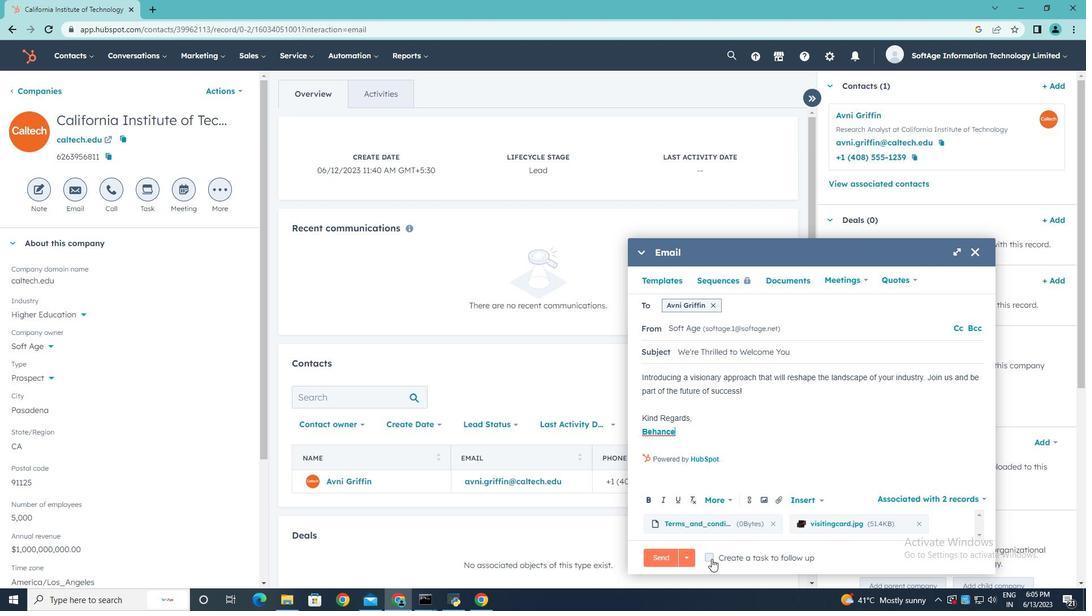 
Action: Mouse moved to (931, 559)
Screenshot: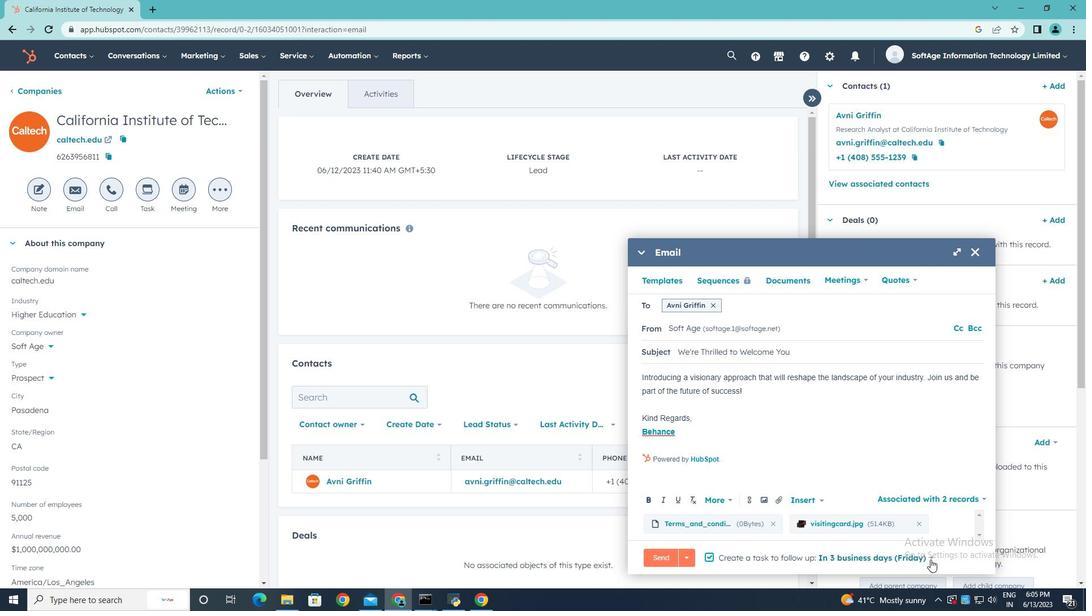 
Action: Mouse pressed left at (931, 559)
Screenshot: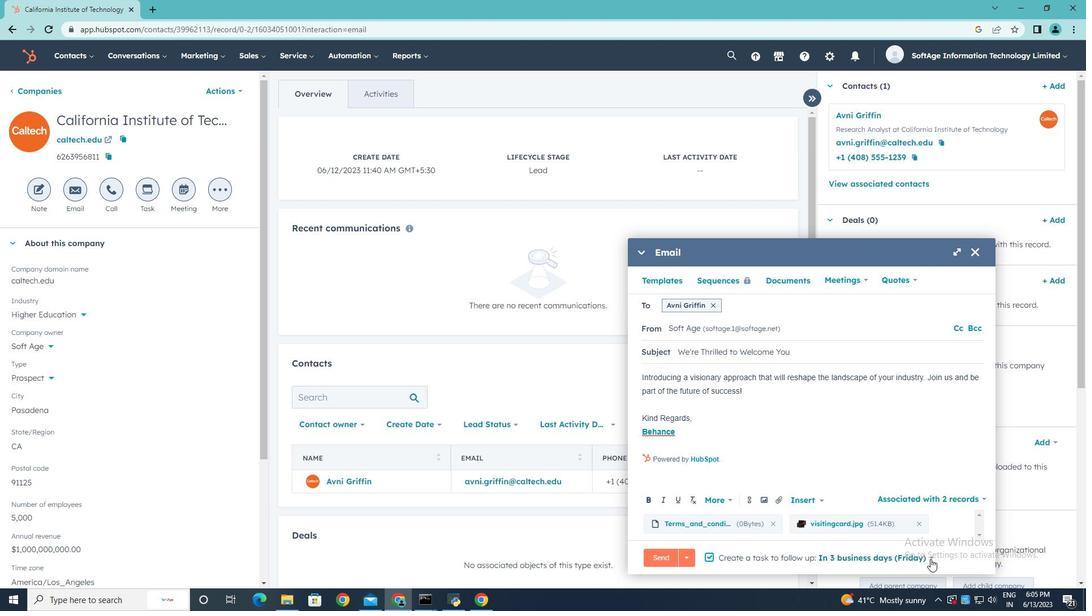 
Action: Mouse moved to (901, 491)
Screenshot: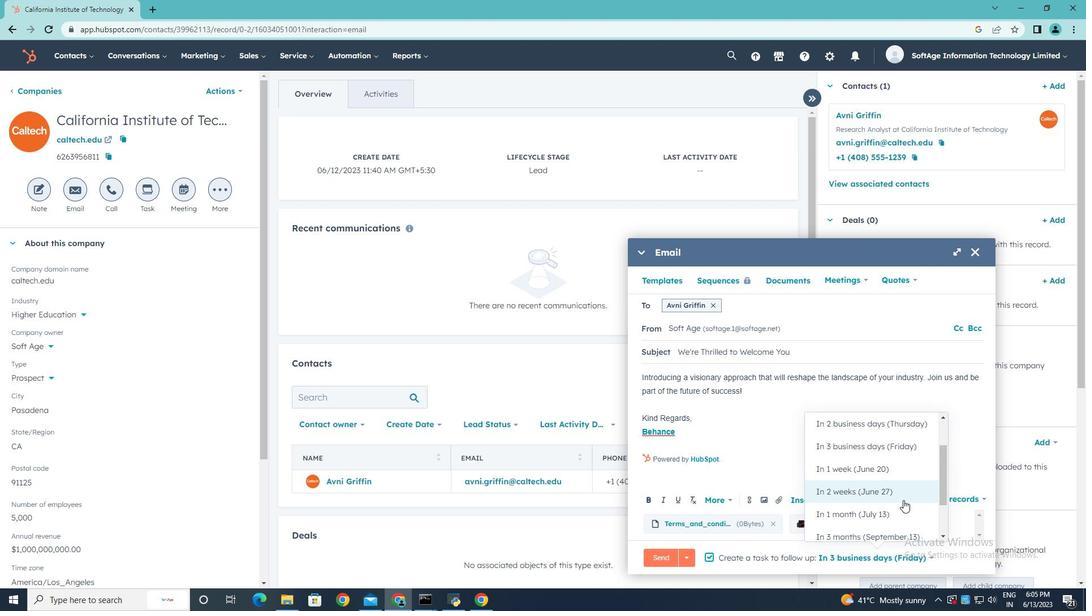 
Action: Mouse pressed left at (901, 491)
Screenshot: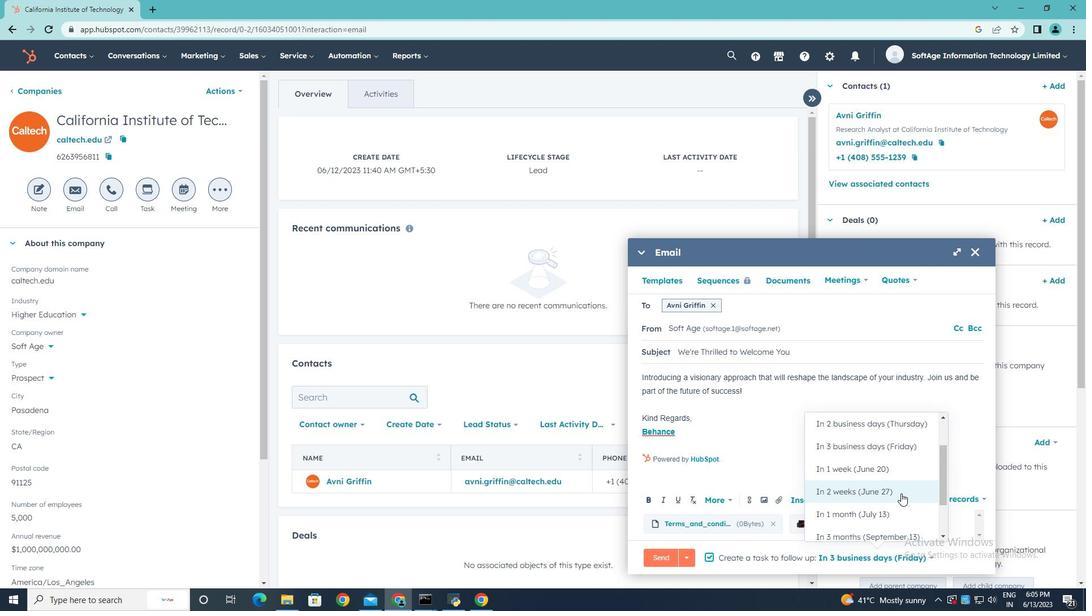 
Action: Mouse moved to (666, 552)
Screenshot: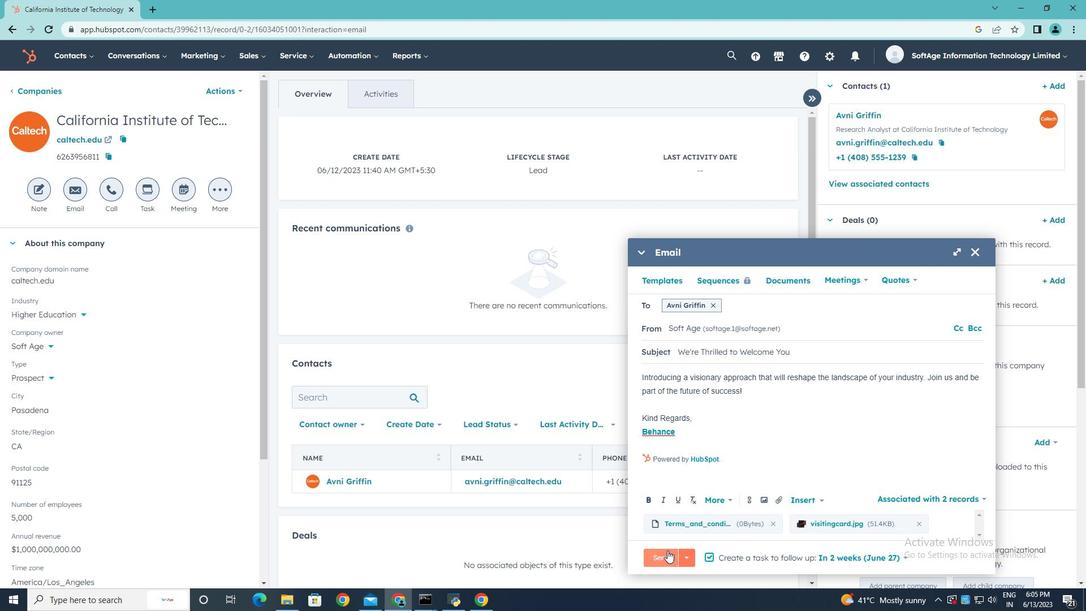 
Action: Mouse pressed left at (666, 552)
Screenshot: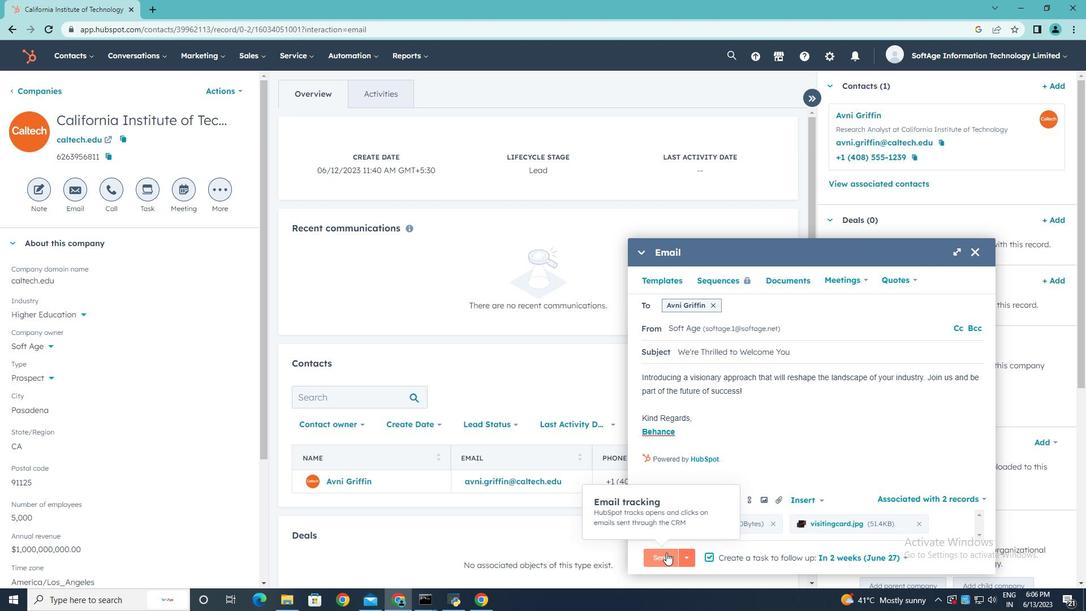 
